 Task: Add an event with the title Team Building Workshop: Enhancing Collaboration and Trust within Teams, date '2023/10/21', time 8:30 AM to 10:30 AMand add a description: Welcome to our Team Collaboration Training Session, an interactive and engaging workshop designed to enhance teamwork, foster effective communication, and optimize collaboration within your organization. This training session aims to equip participants with the knowledge, skills, and strategies necessary to create a collaborative work environment that drives innovation, productivity, and overall team success.Select event color  Sage . Add location for the event as: 789 Pena Palace, Sintra, Portugal, logged in from the account softage.5@softage.netand send the event invitation to softage.8@softage.net and softage.9@softage.net. Set a reminder for the event Doesn't repeat
Action: Mouse moved to (69, 137)
Screenshot: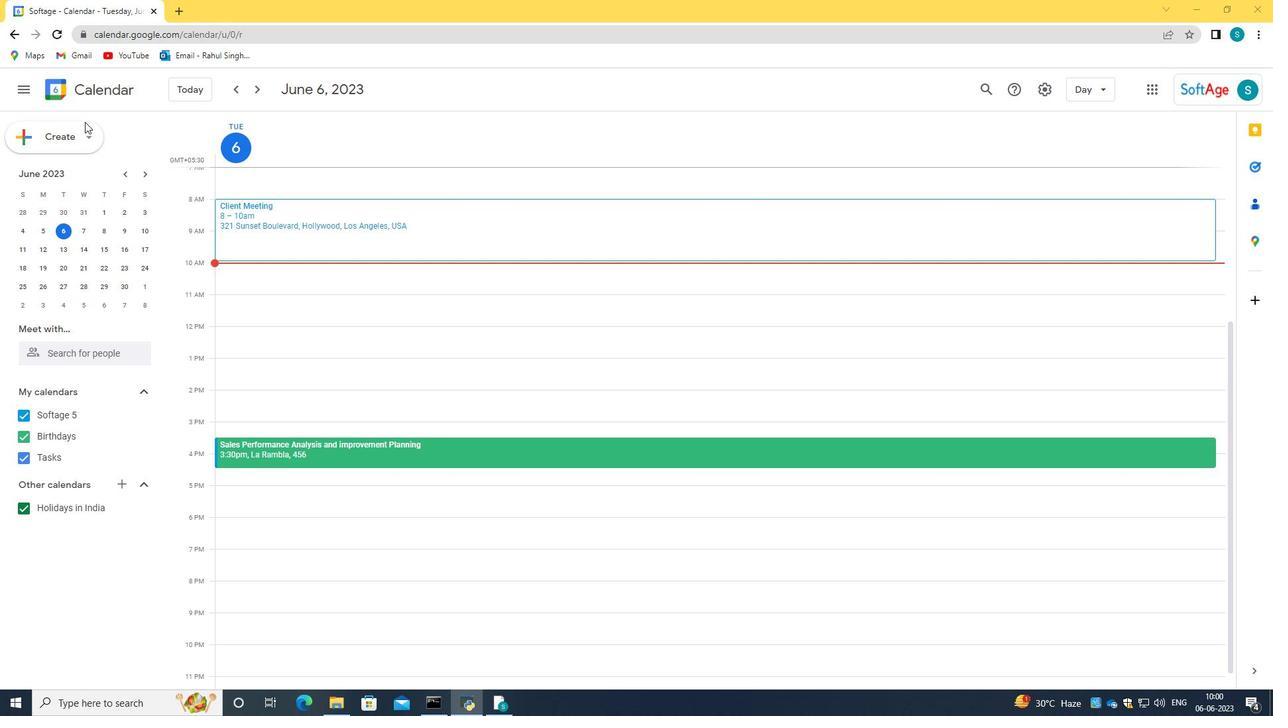 
Action: Mouse pressed left at (69, 137)
Screenshot: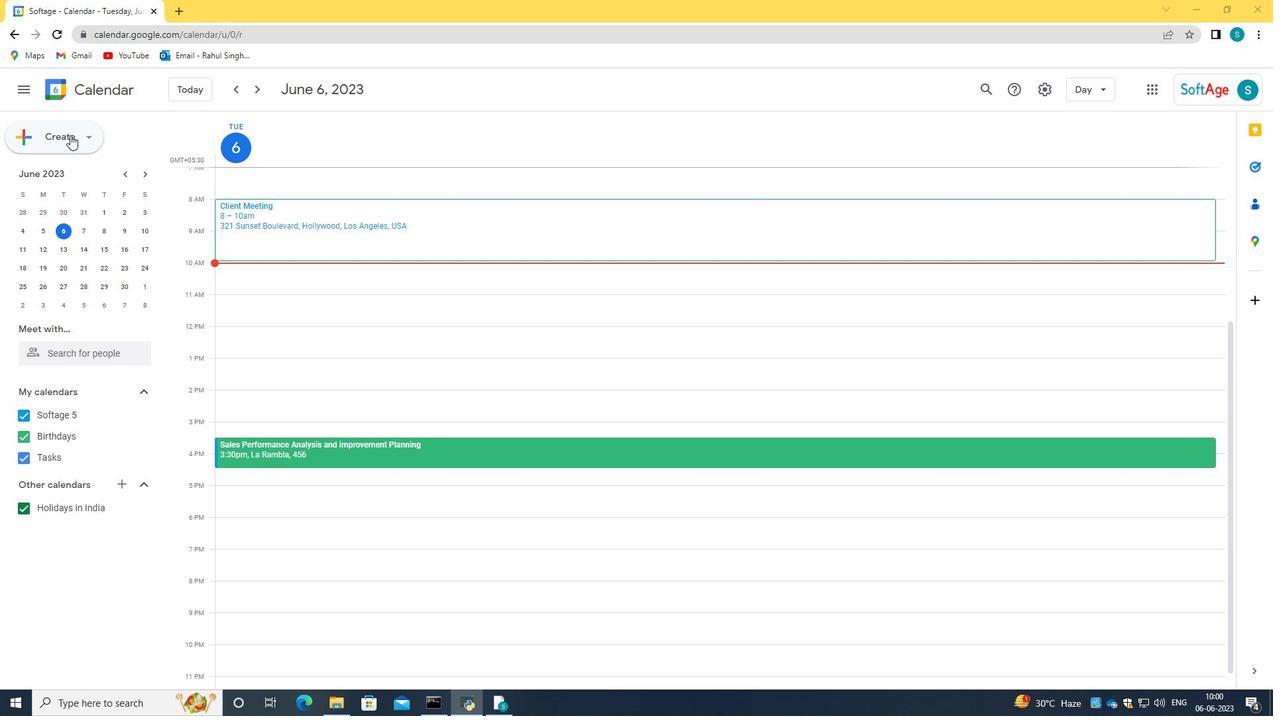 
Action: Mouse moved to (77, 167)
Screenshot: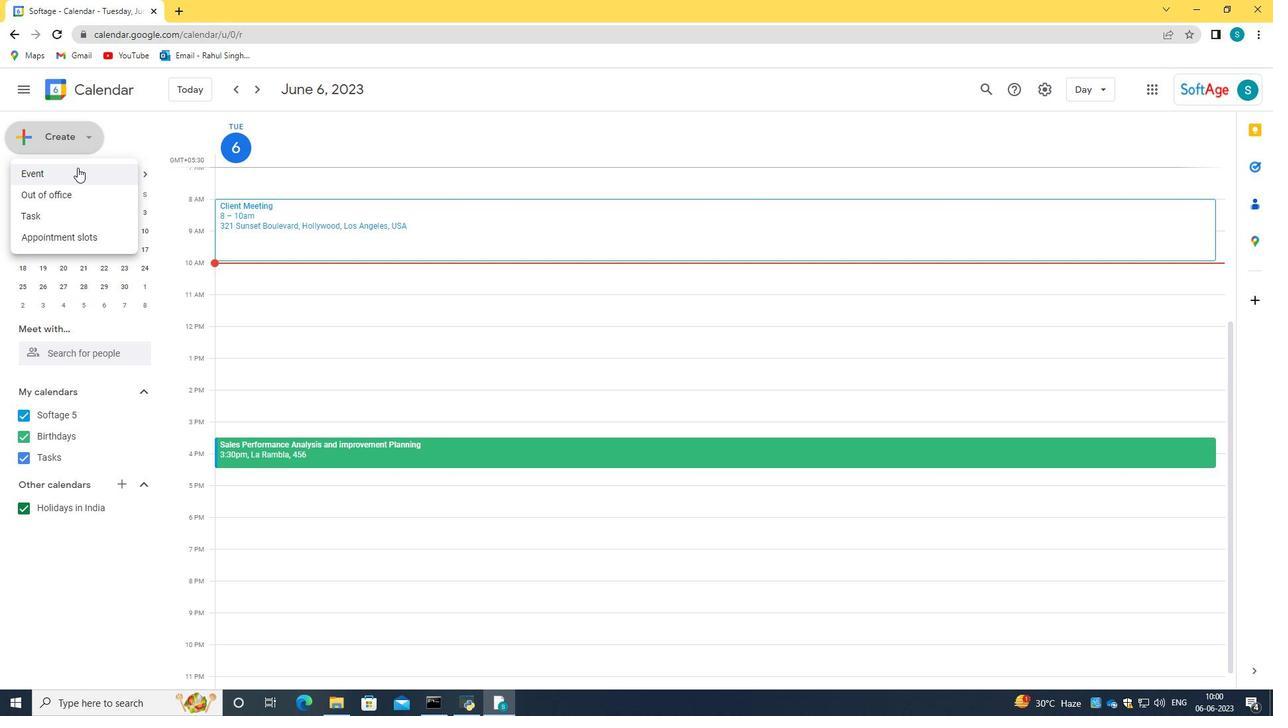 
Action: Mouse pressed left at (77, 167)
Screenshot: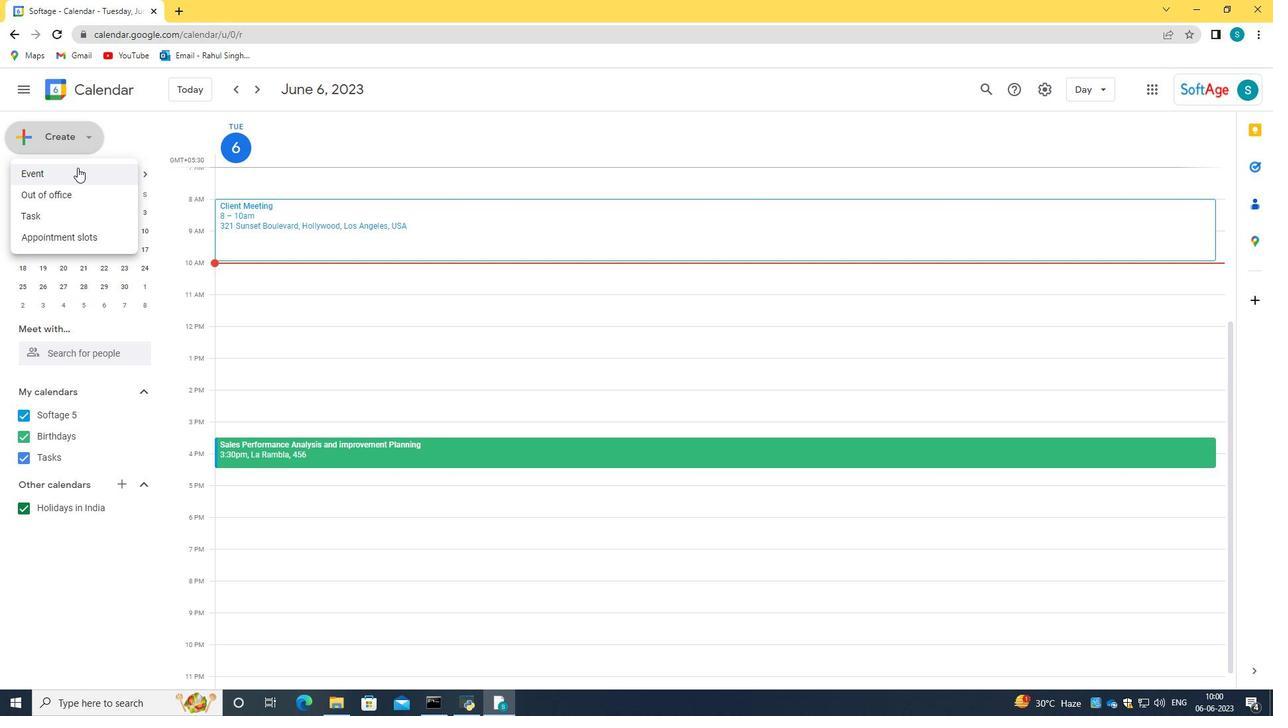 
Action: Mouse moved to (741, 534)
Screenshot: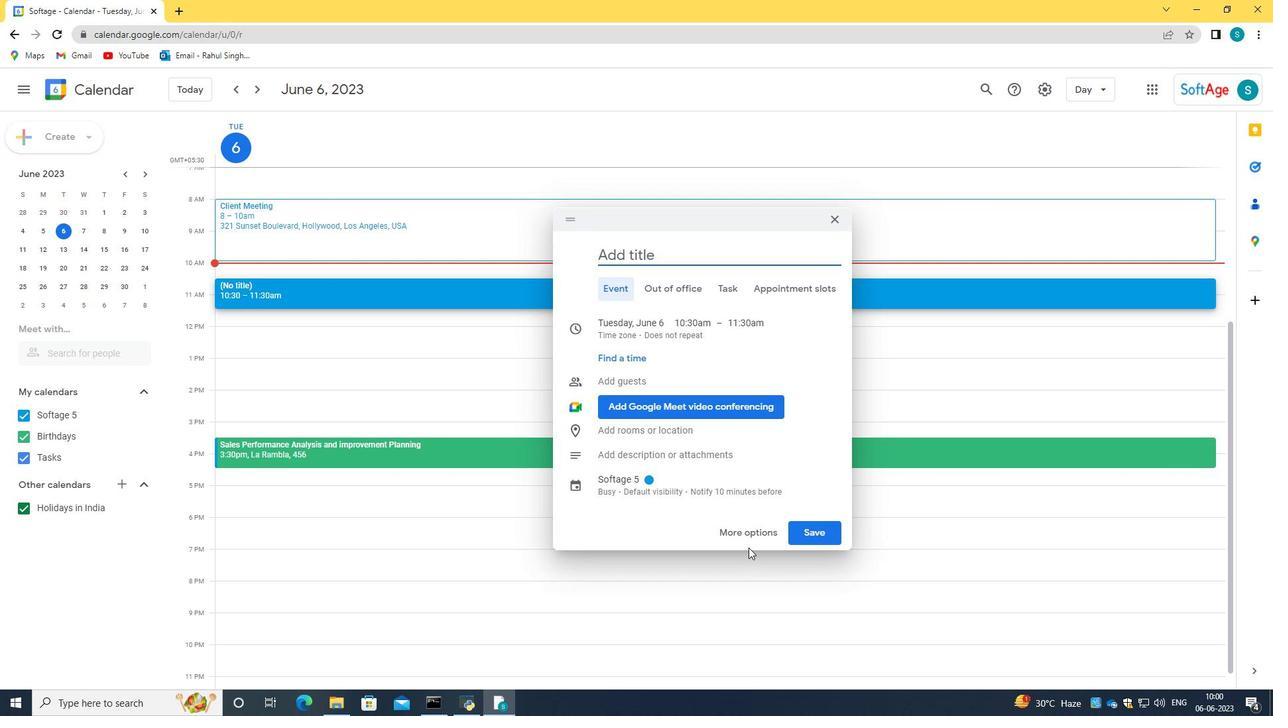 
Action: Mouse pressed left at (741, 534)
Screenshot: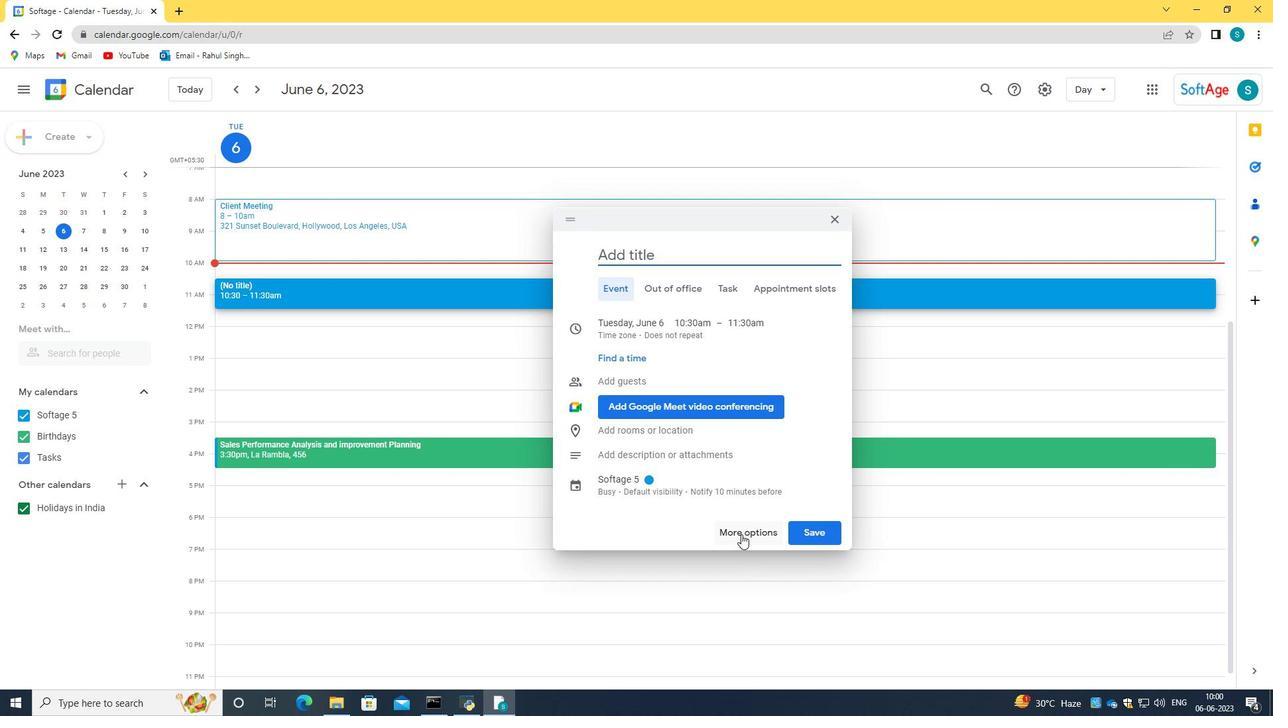 
Action: Mouse moved to (176, 98)
Screenshot: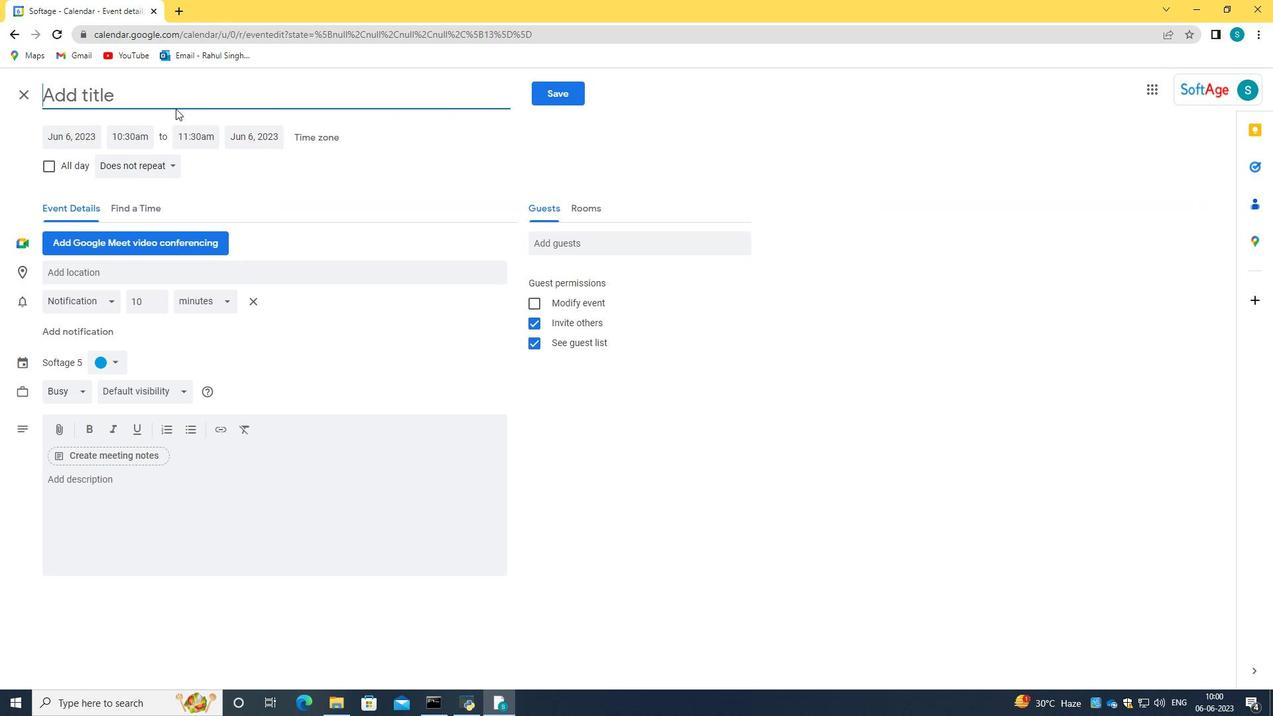 
Action: Mouse pressed left at (176, 98)
Screenshot: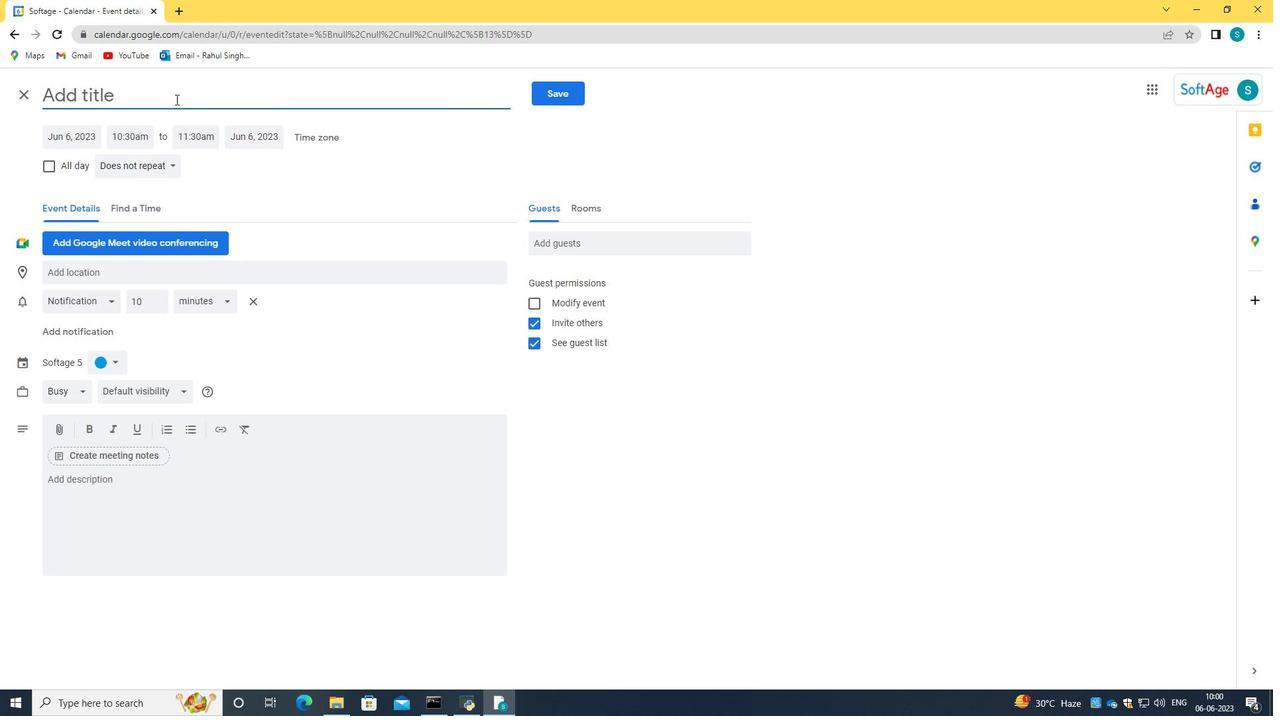 
Action: Key pressed <Key.caps_lock>T<Key.caps_lock>eam<Key.space><Key.caps_lock>B<Key.caps_lock>uilding<Key.space><Key.caps_lock>W<Key.caps_lock>orkshop<Key.shift_r>:<Key.space><Key.caps_lock>E<Key.caps_lock>nhancing<Key.space><Key.caps_lock>C<Key.caps_lock>ollaboration<Key.space>and<Key.space><Key.caps_lock>T<Key.caps_lock>rust<Key.space><Key.caps_lock><Key.caps_lock>within<Key.space><Key.caps_lock>T<Key.caps_lock>eams,<Key.space><Key.backspace><Key.backspace>
Screenshot: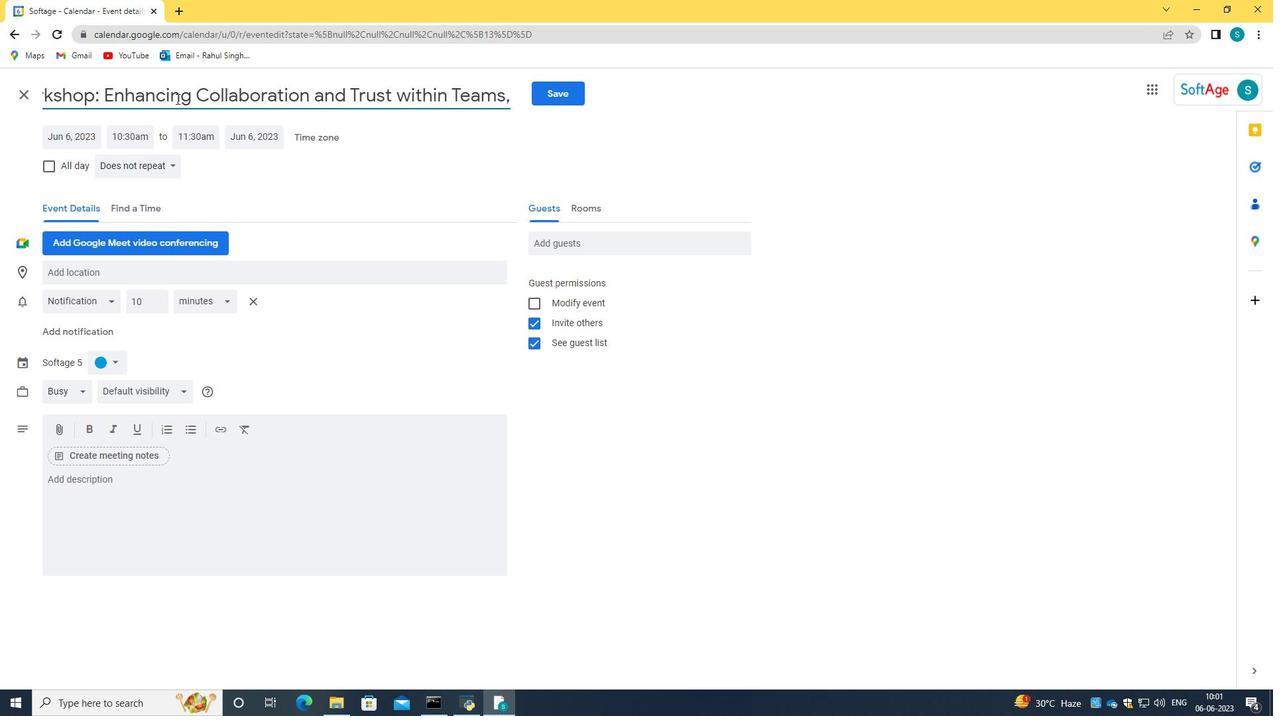 
Action: Mouse moved to (66, 135)
Screenshot: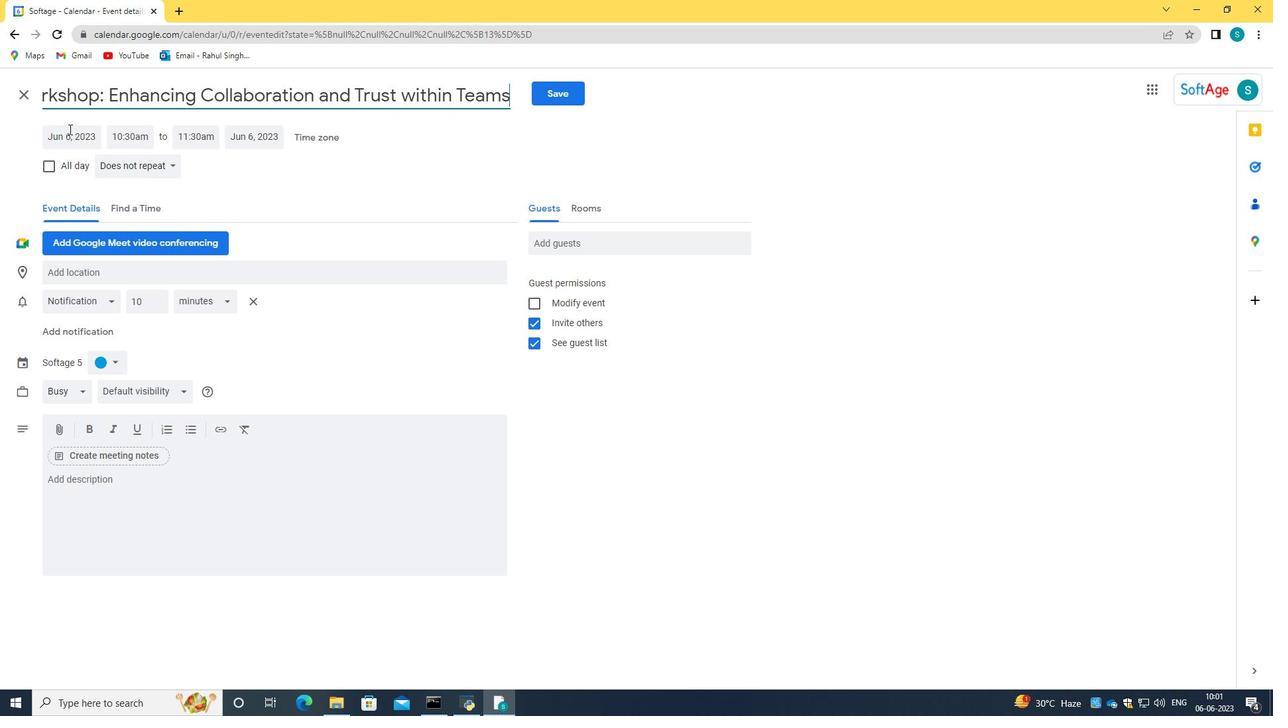 
Action: Mouse pressed left at (66, 135)
Screenshot: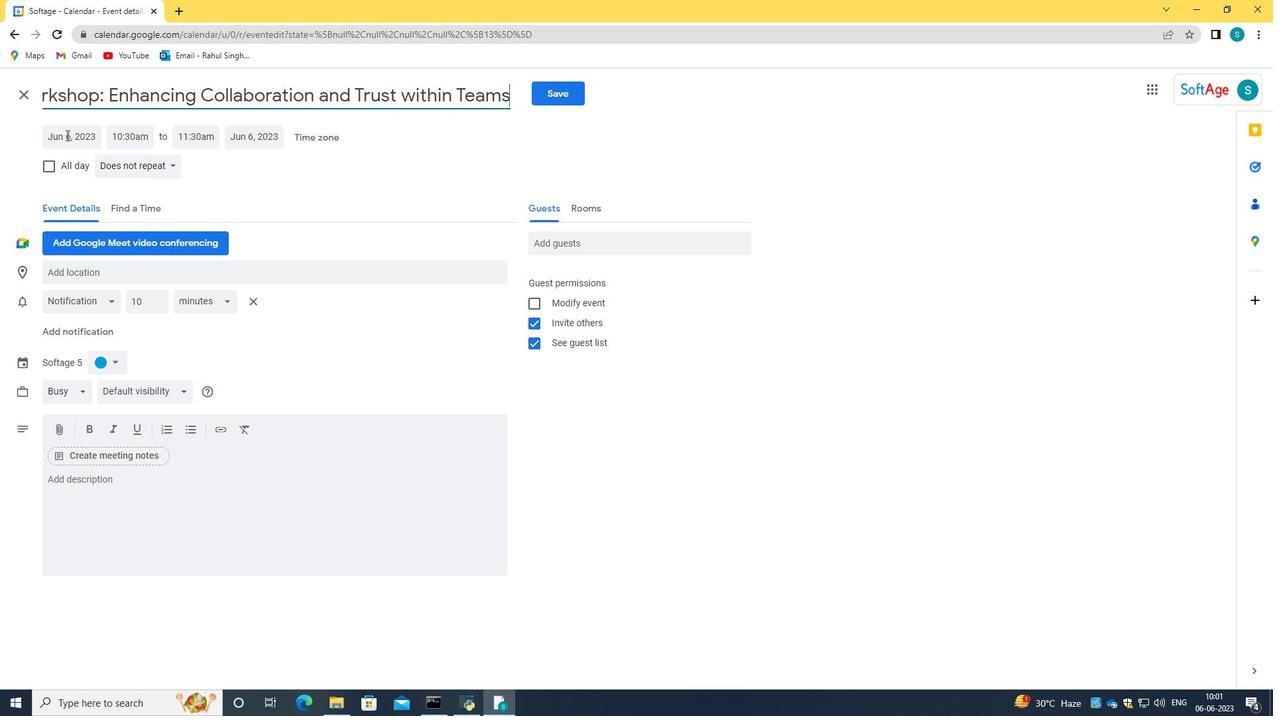 
Action: Key pressed 2023/10/21<Key.tab>08<Key.shift_r>:30<Key.space>am<Key.tab>10<Key.shift_r>:30<Key.space>am
Screenshot: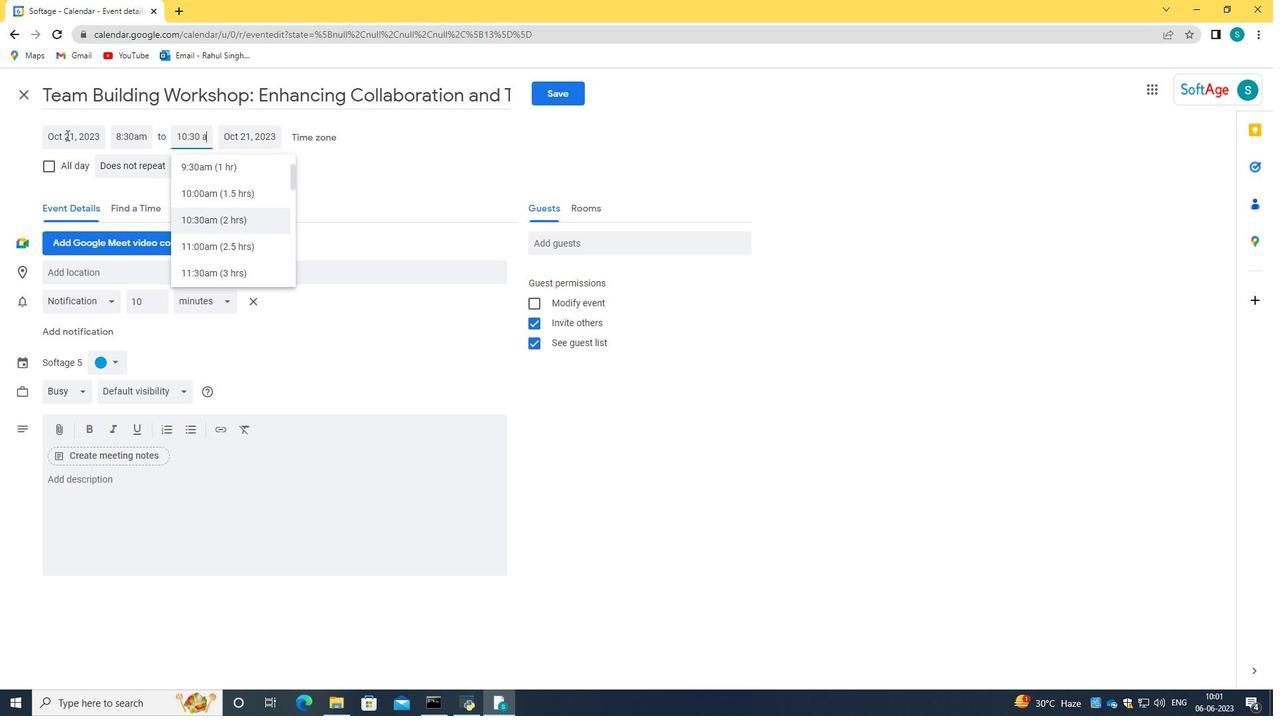 
Action: Mouse moved to (225, 225)
Screenshot: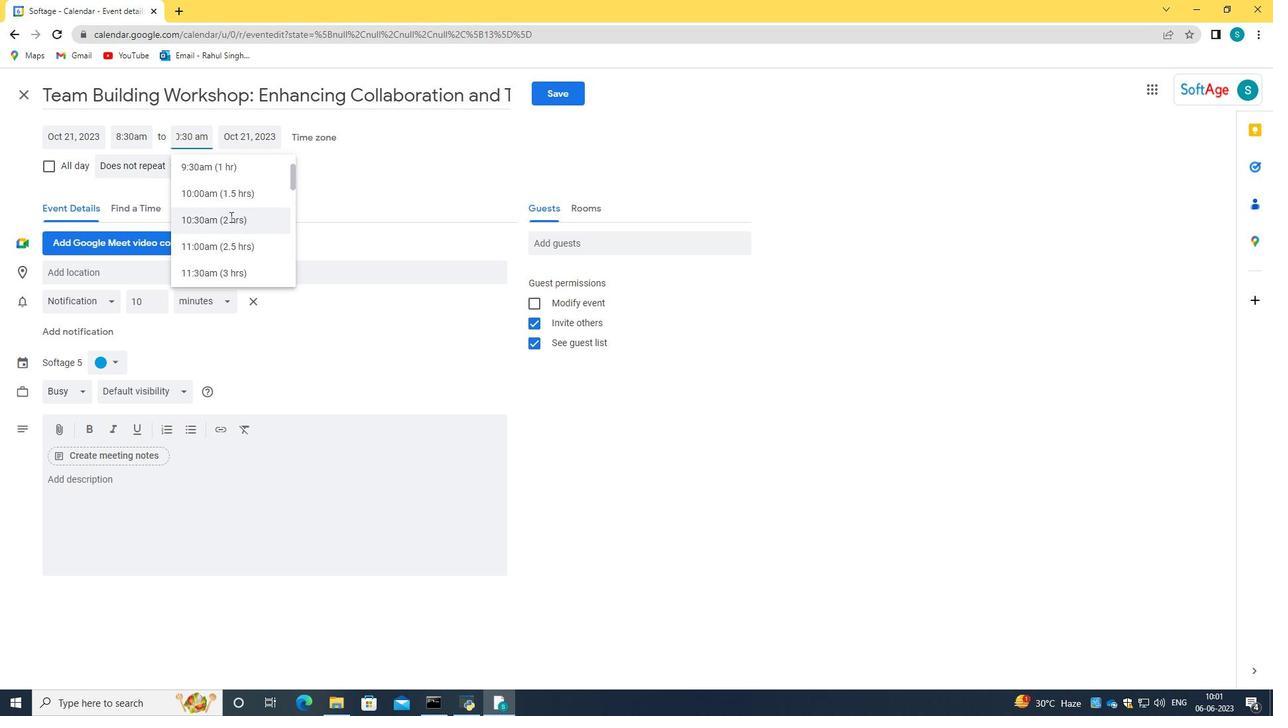 
Action: Mouse pressed left at (225, 225)
Screenshot: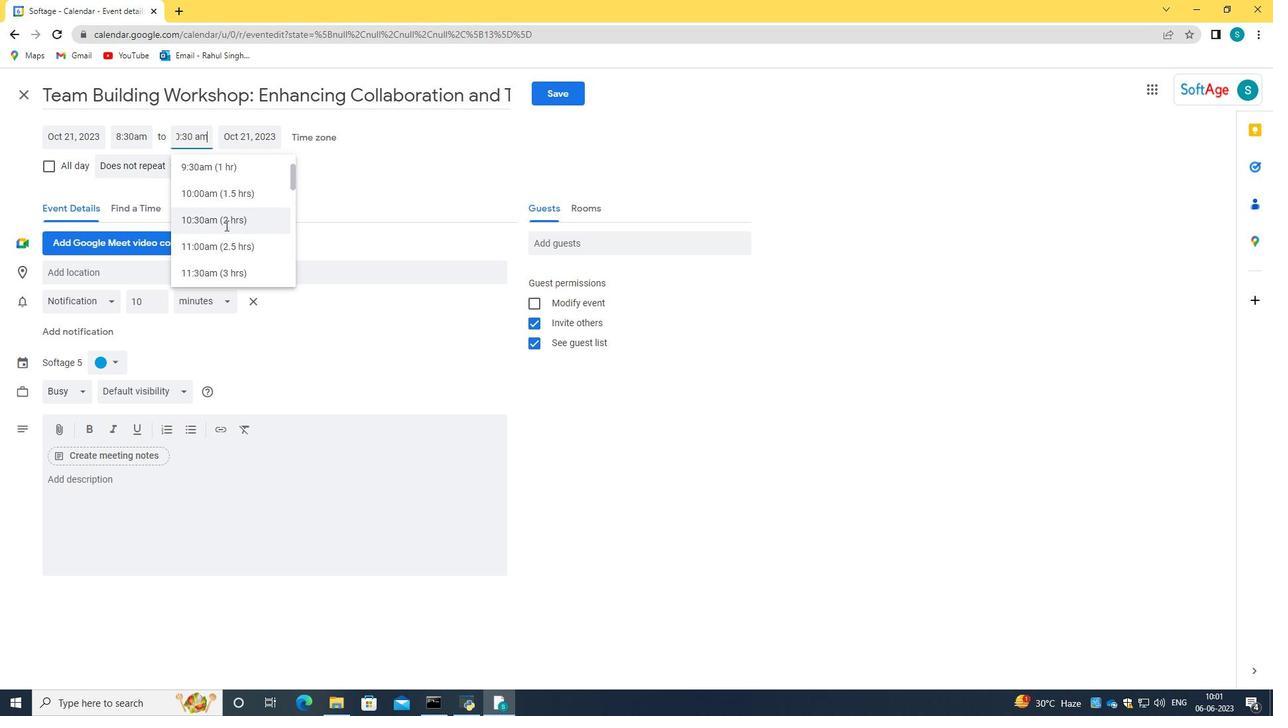 
Action: Mouse moved to (98, 506)
Screenshot: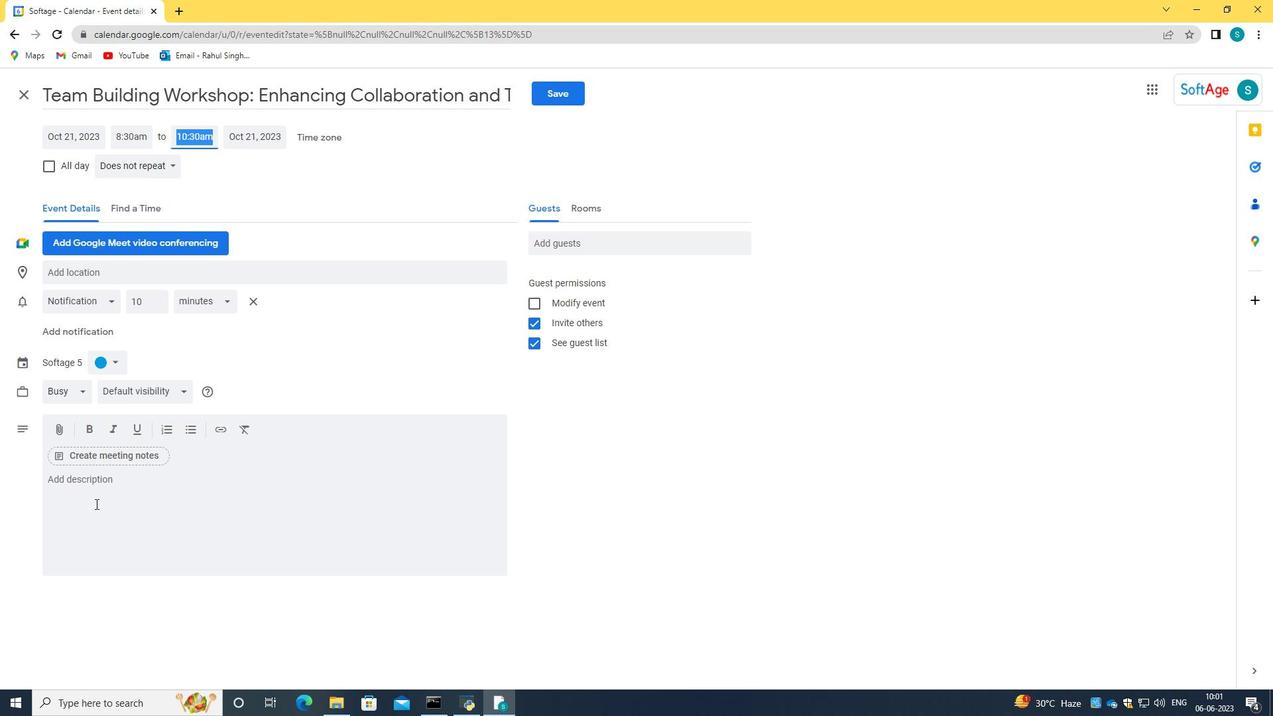 
Action: Mouse pressed left at (98, 506)
Screenshot: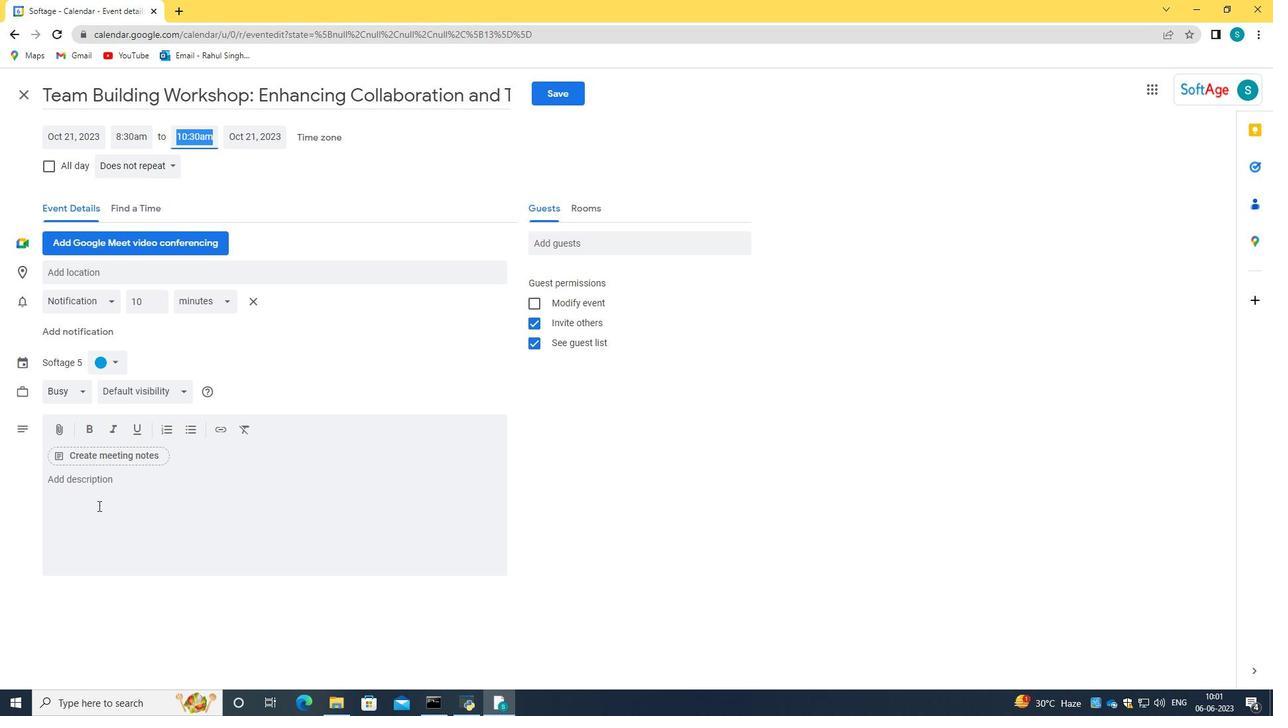 
Action: Key pressed <Key.caps_lock>W<Key.caps_lock>eloc<Key.backspace><Key.backspace>come<Key.space>to<Key.space>our<Key.space>team<Key.space>collaboration<Key.space>workshop<Key.space><Key.backspace><Key.backspace><Key.backspace><Key.backspace><Key.backspace><Key.backspace><Key.backspace><Key.backspace><Key.backspace><Key.backspace><Key.space>training<Key.space>session,<Key.space>an<Key.space>interactive<Key.space>and<Key.space>engaging<Key.space>workshop<Key.space>designed<Key.space>to<Key.space>enhance<Key.space>teamwork<Key.space><Key.backspace>,<Key.space>foster<Key.space>effective<Key.space>communication,<Key.space>and<Key.space>otimize<Key.space>c<Key.backspace><Key.backspace><Key.backspace><Key.backspace><Key.backspace><Key.backspace><Key.backspace><Key.backspace>ptimize<Key.space>collaboration<Key.space>within<Key.space>your<Key.space>oganization.<Key.space><Key.caps_lock>T<Key.caps_lock>his<Key.space>training<Key.space>session<Key.space>aims<Key.space>to<Key.space>eqi<Key.backspace>uip<Key.space>participants<Key.space>with<Key.space>the<Key.space>kowledge,<Key.space>skills,<Key.space>and<Key.space>strategies<Key.space>necessary<Key.space>to<Key.space>create<Key.space>a<Key.space>collaborative<Key.space>work<Key.space>environment<Key.space>that<Key.space>dri<Key.backspace>ives<Key.space>innovation,<Key.space>productivity,<Key.space>and<Key.space>overall<Key.space>team<Key.space>success.
Screenshot: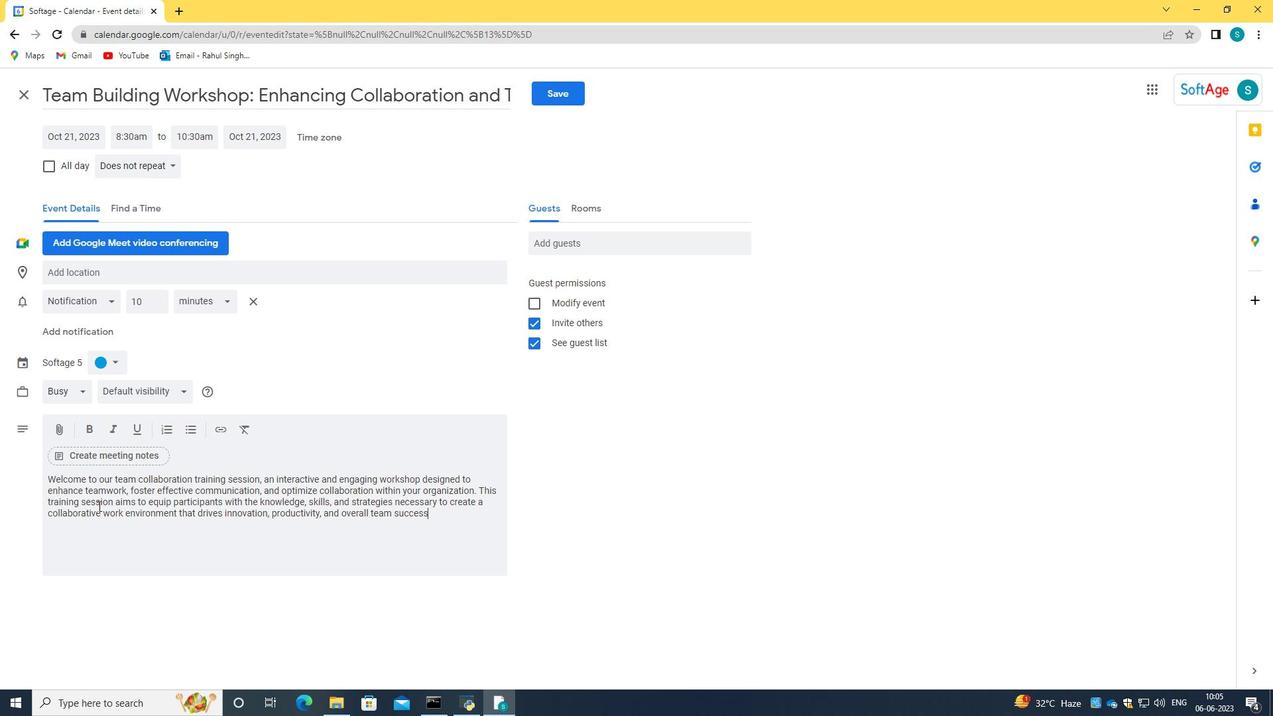 
Action: Mouse moved to (95, 360)
Screenshot: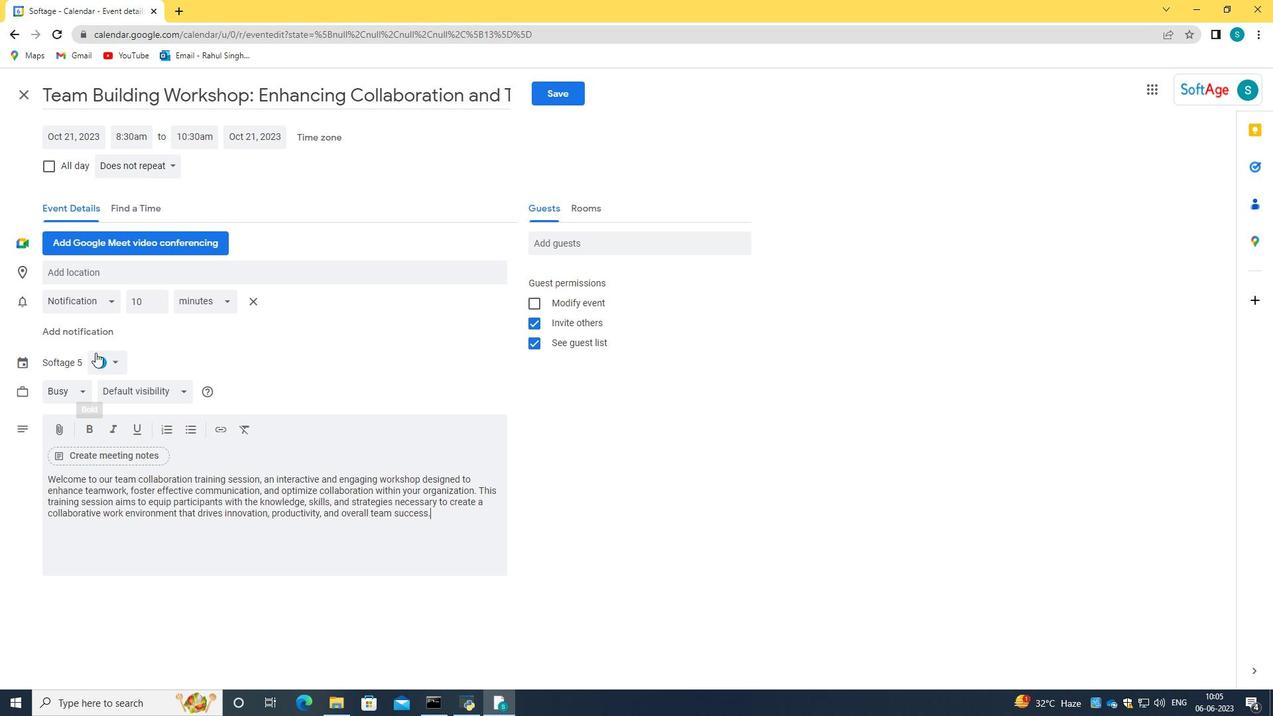 
Action: Mouse pressed left at (95, 360)
Screenshot: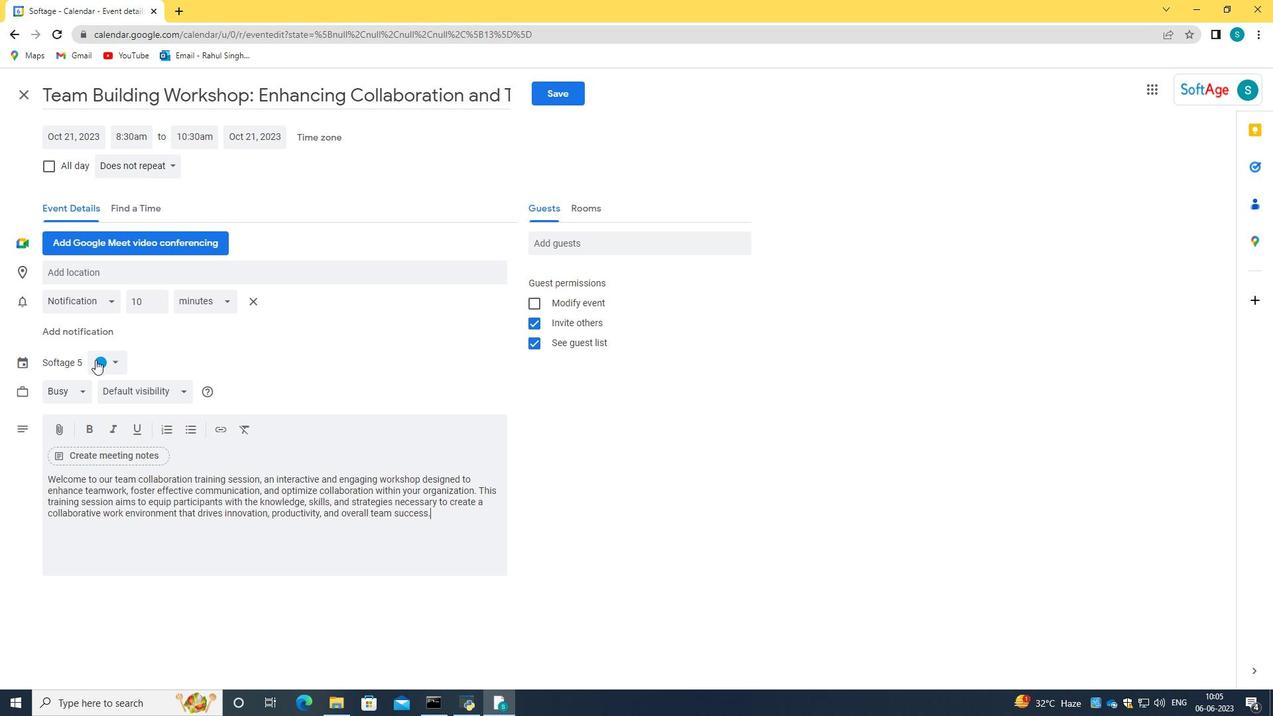 
Action: Mouse moved to (97, 395)
Screenshot: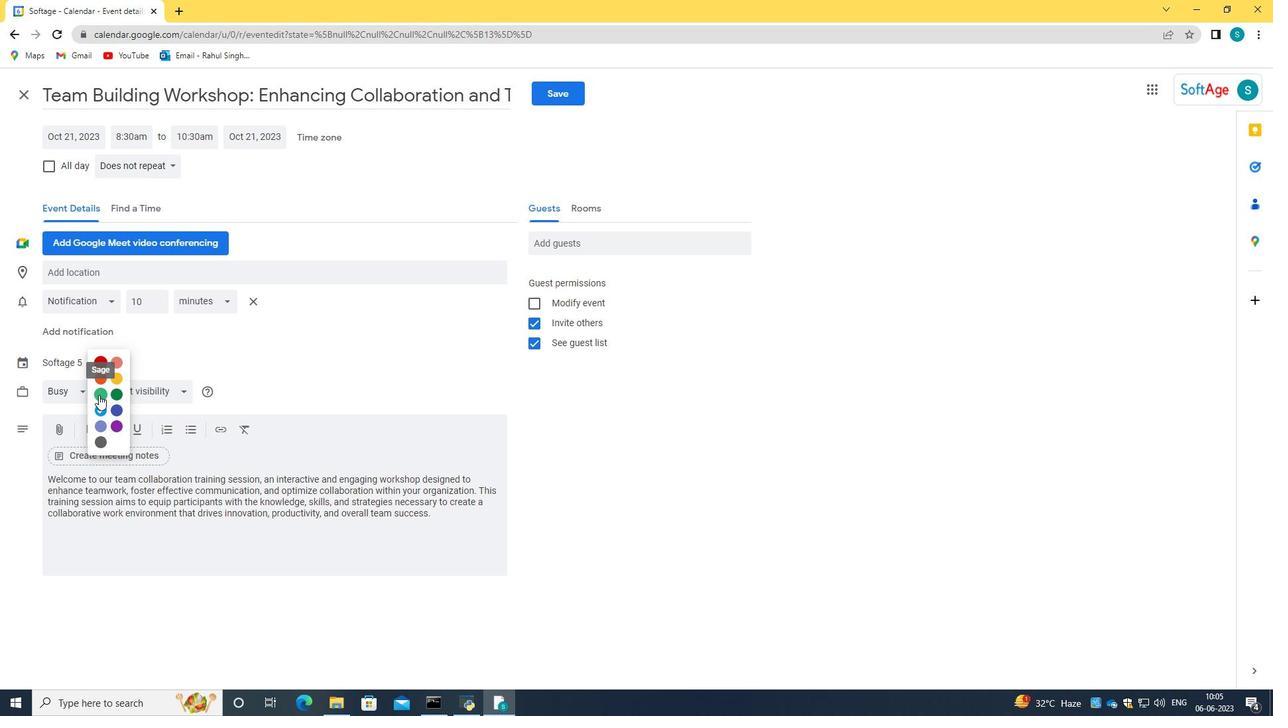 
Action: Mouse pressed left at (97, 395)
Screenshot: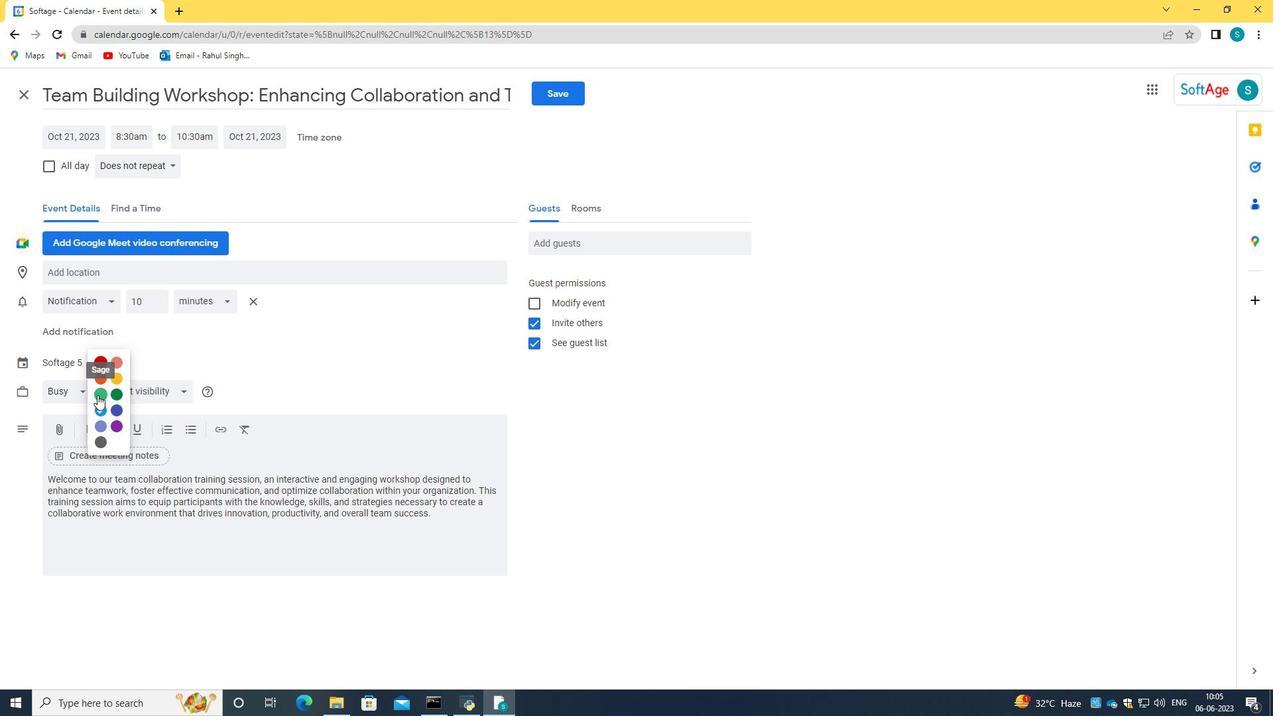 
Action: Mouse moved to (107, 278)
Screenshot: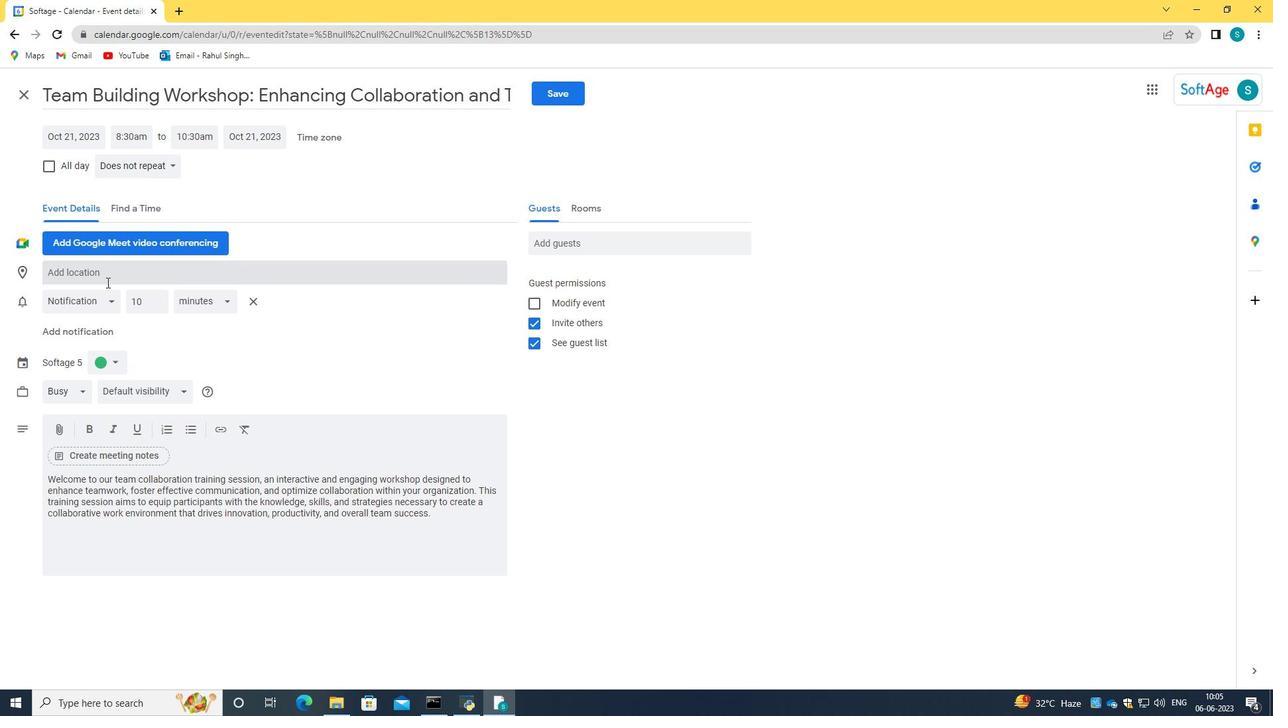 
Action: Mouse pressed left at (107, 278)
Screenshot: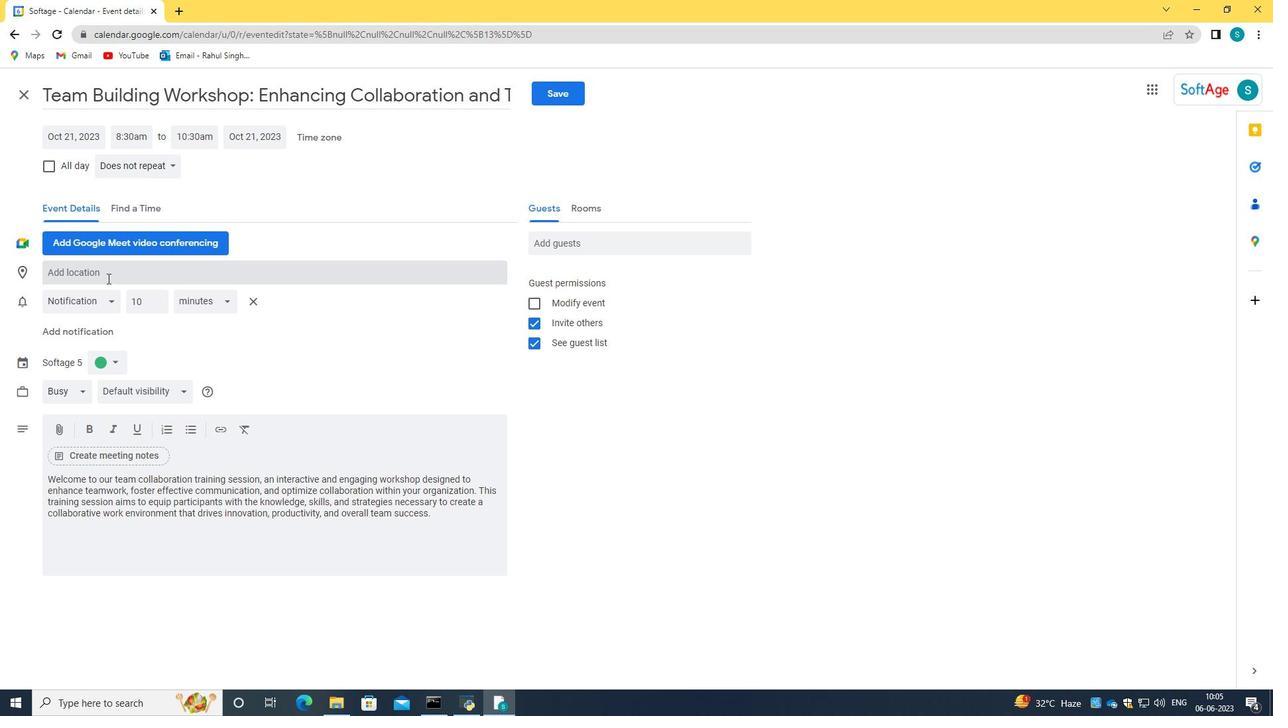 
Action: Key pressed 789<Key.space><Key.caps_lock>P<Key.caps_lock>ena<Key.space><Key.caps_lock>PA<Key.backspace><Key.caps_lock>alace,<Key.space><Key.caps_lock>S<Key.caps_lock>intra,<Key.space><Key.caps_lock>P<Key.caps_lock>ortugal
Screenshot: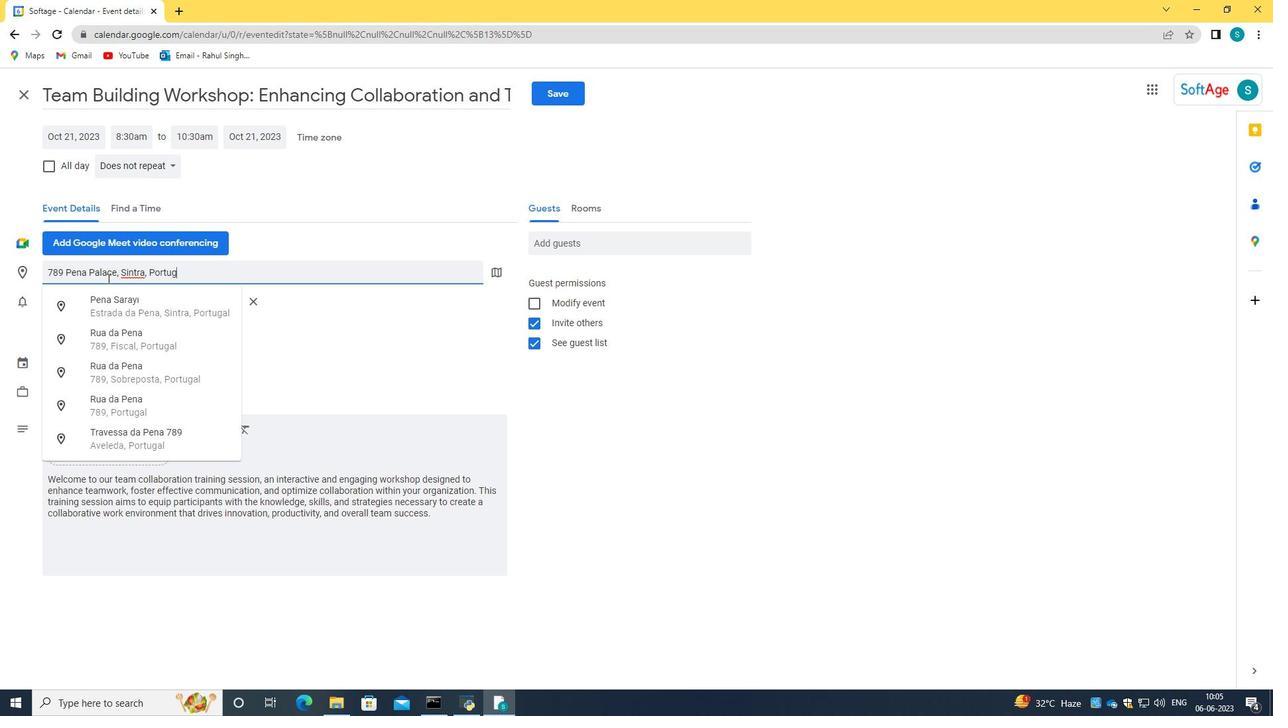 
Action: Mouse scrolled (107, 279) with delta (0, 0)
Screenshot: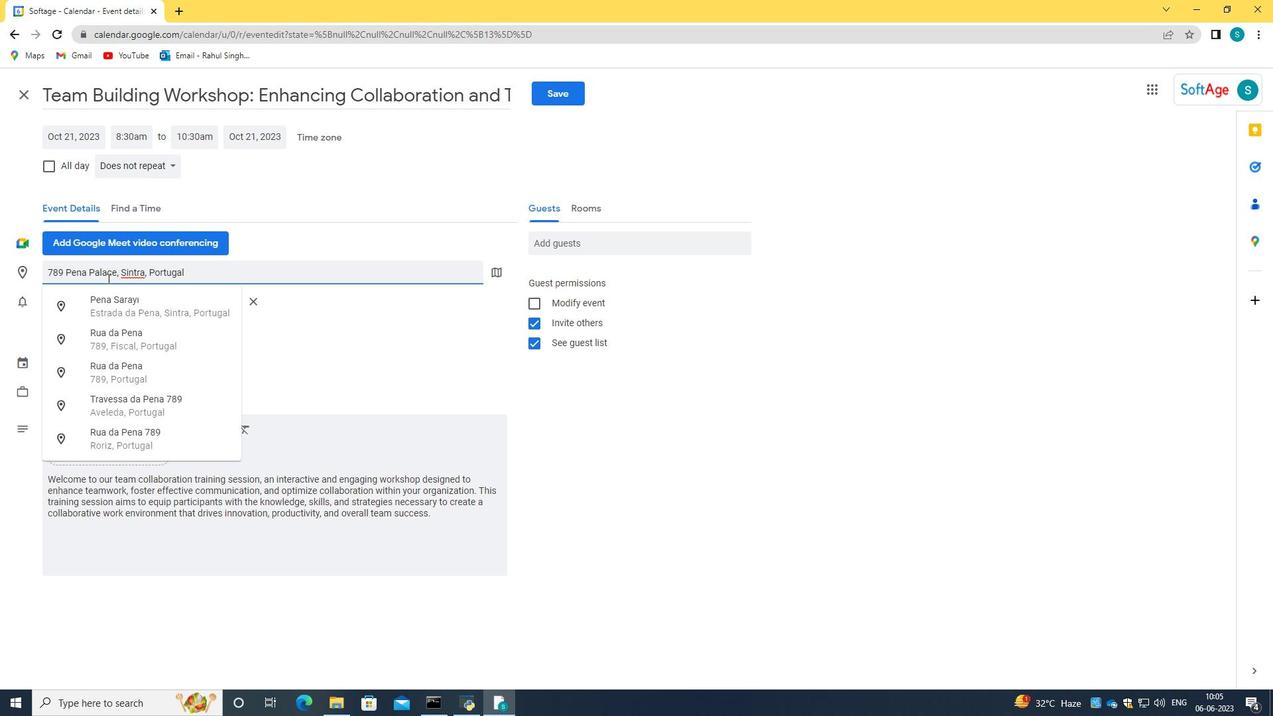 
Action: Key pressed <Key.enter>
Screenshot: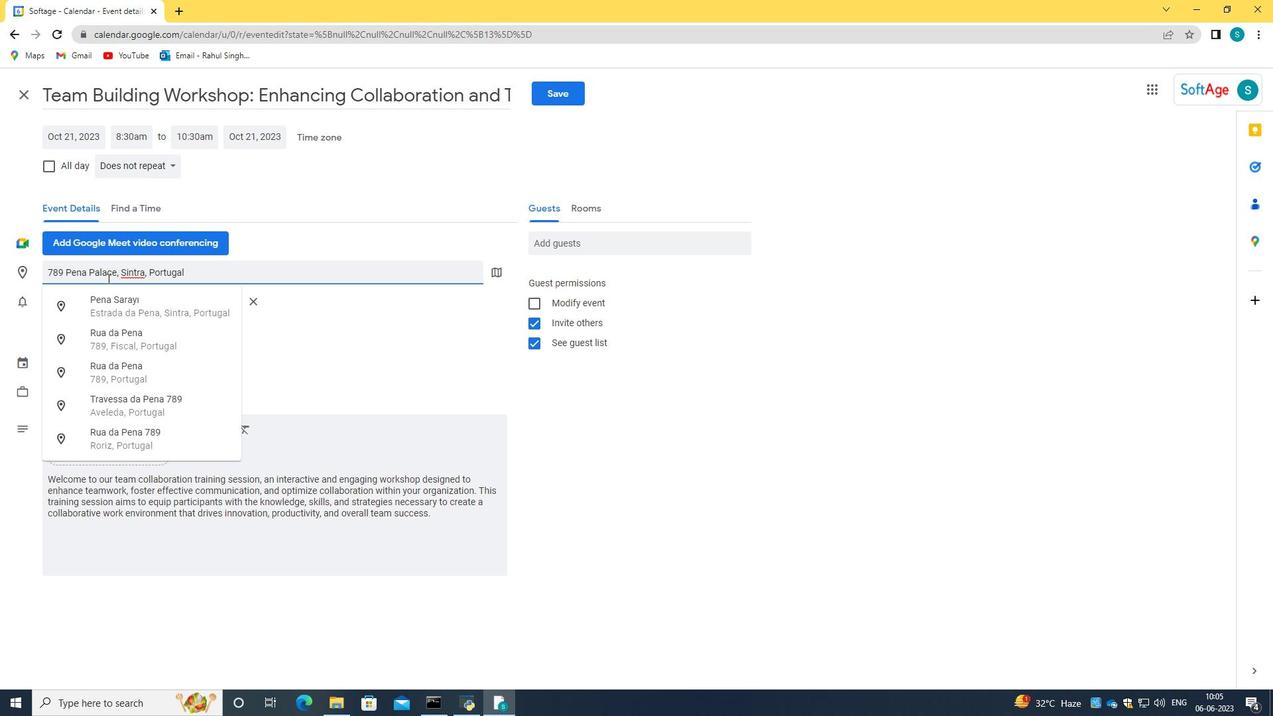 
Action: Mouse moved to (581, 248)
Screenshot: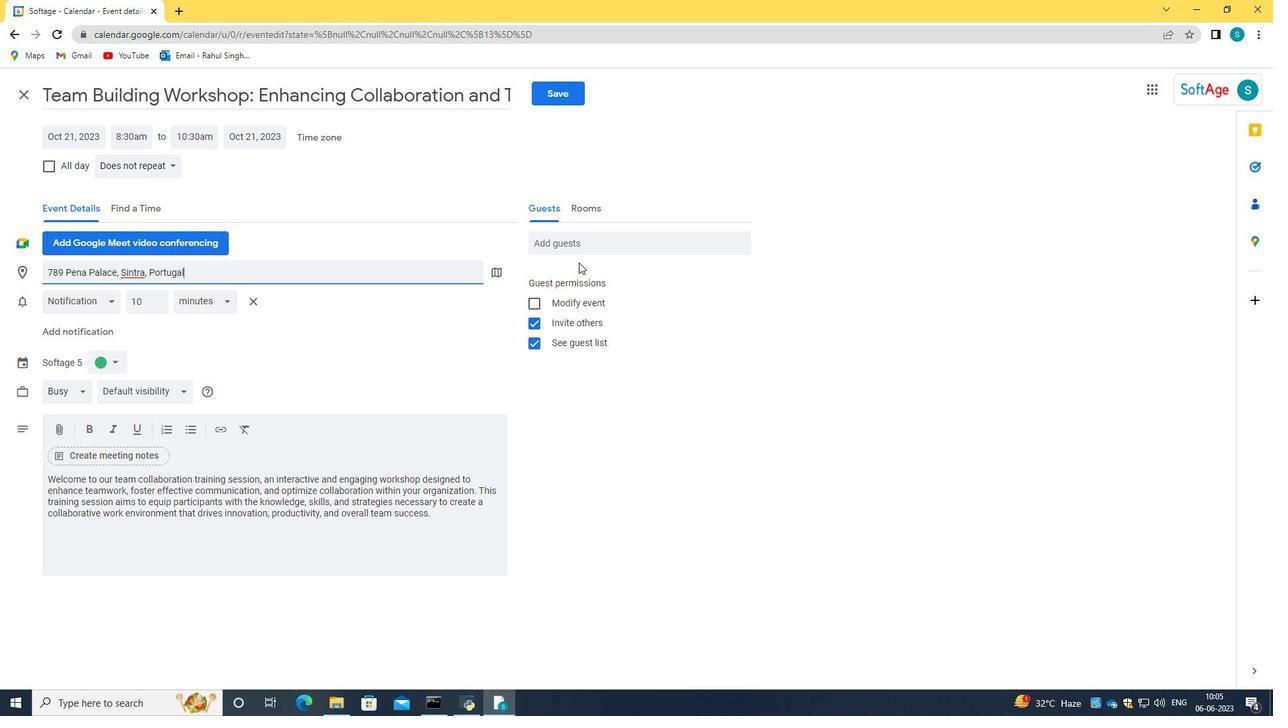 
Action: Mouse pressed left at (581, 248)
Screenshot: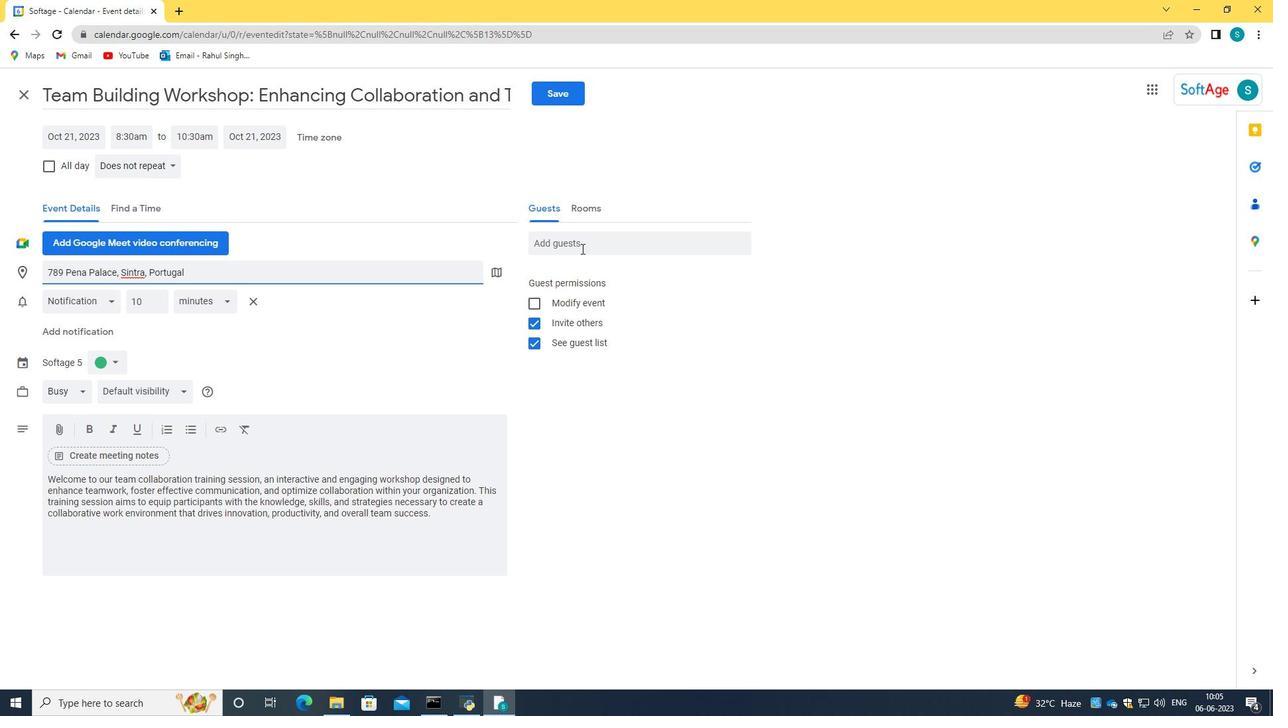 
Action: Key pressed softage.8<Key.shift>@softage.net<Key.tab>softage.9<Key.shift>@softage/<Key.backspace>.net
Screenshot: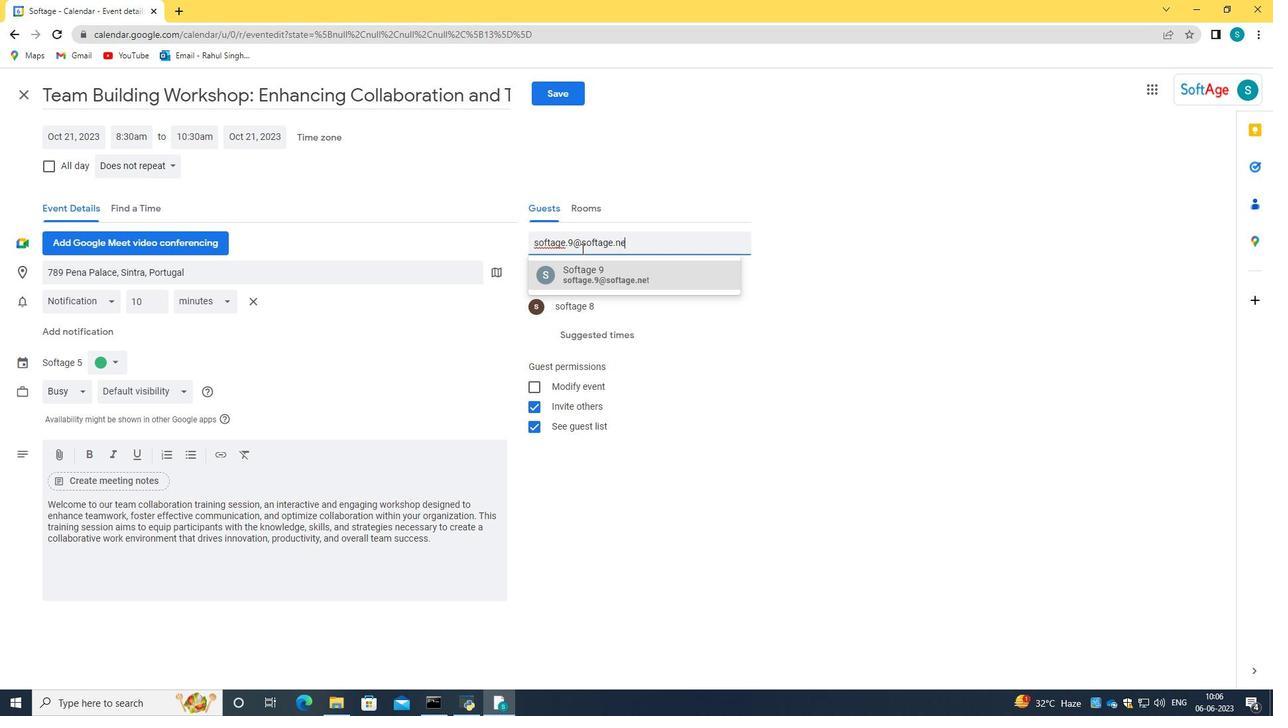 
Action: Mouse moved to (610, 273)
Screenshot: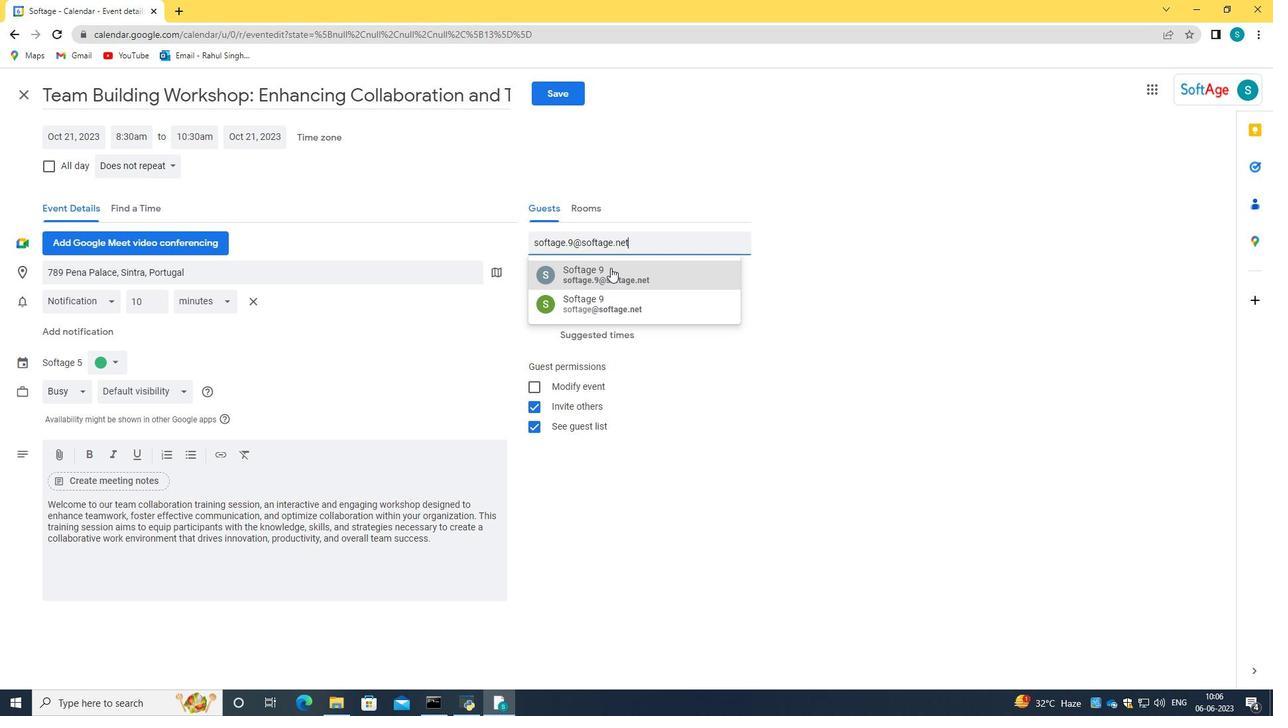 
Action: Mouse pressed left at (610, 273)
Screenshot: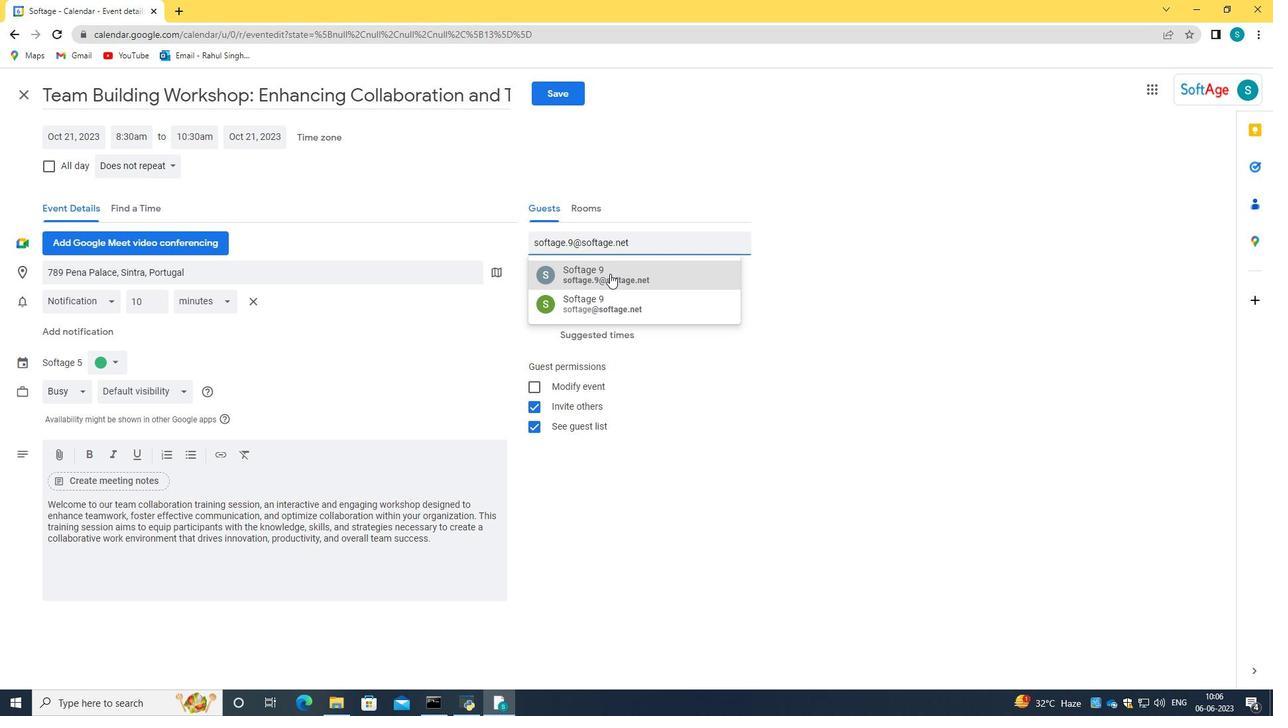 
Action: Mouse moved to (125, 160)
Screenshot: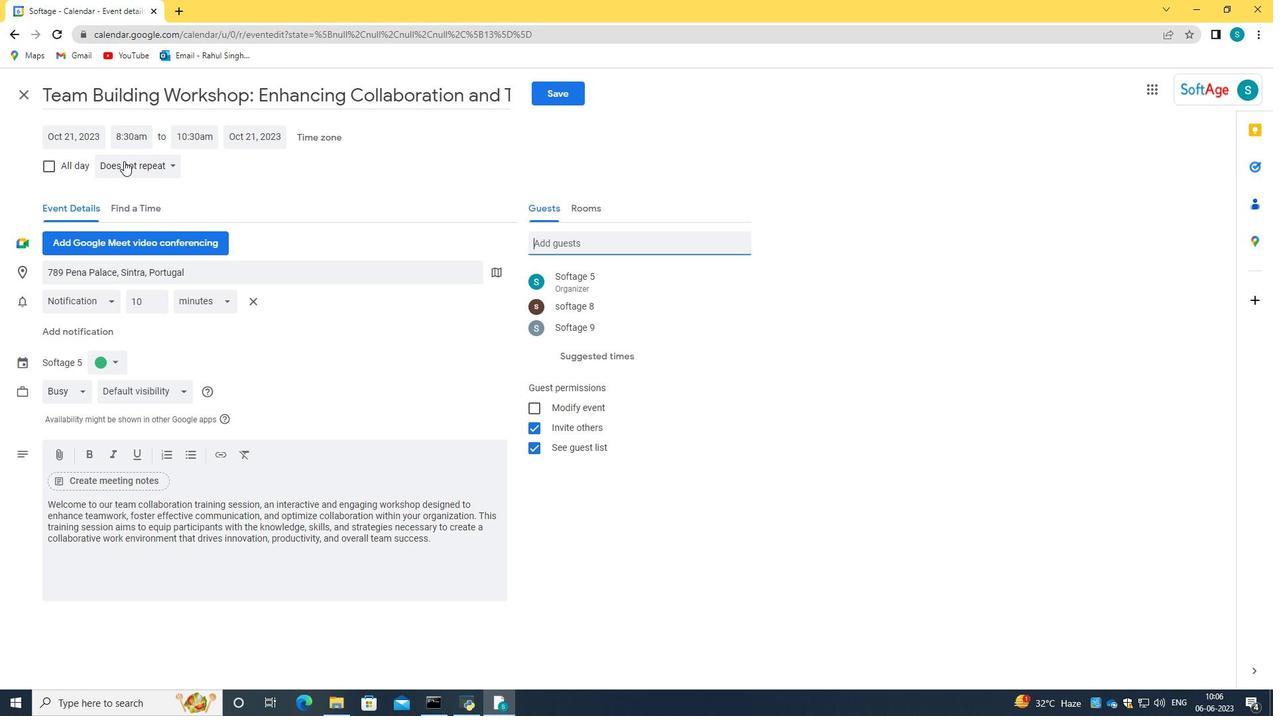 
Action: Mouse pressed left at (125, 160)
Screenshot: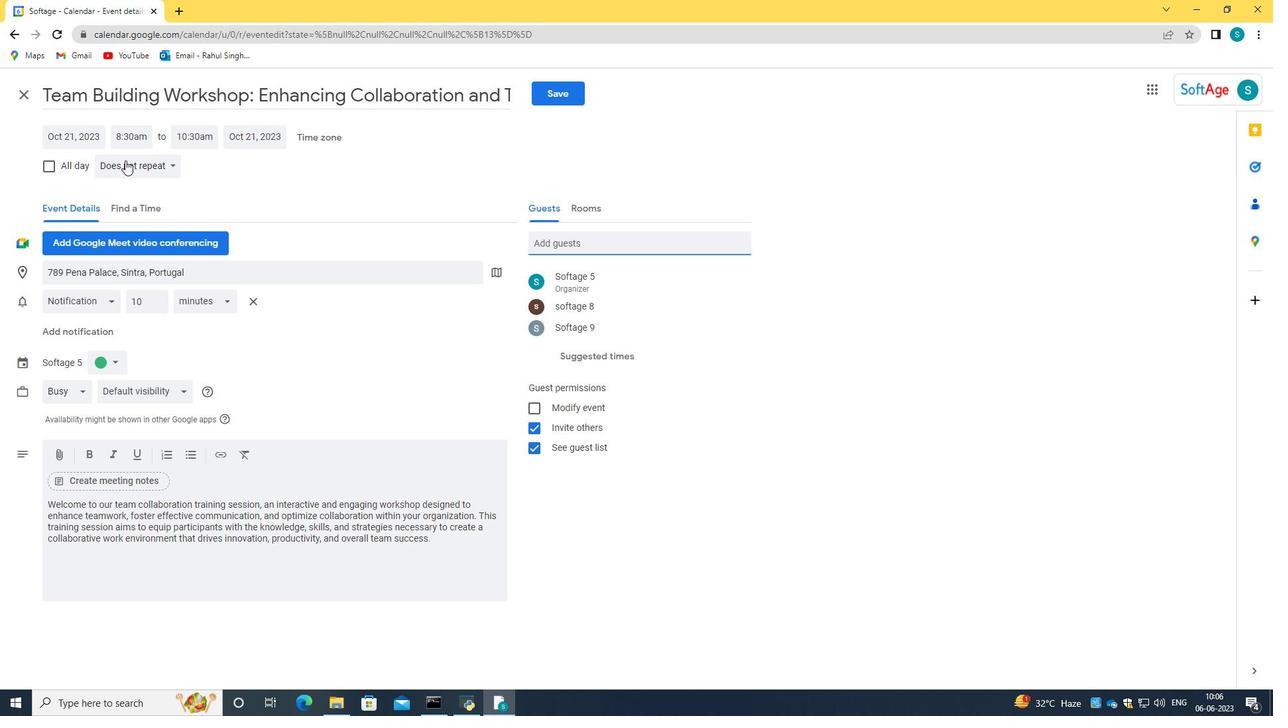 
Action: Mouse moved to (186, 176)
Screenshot: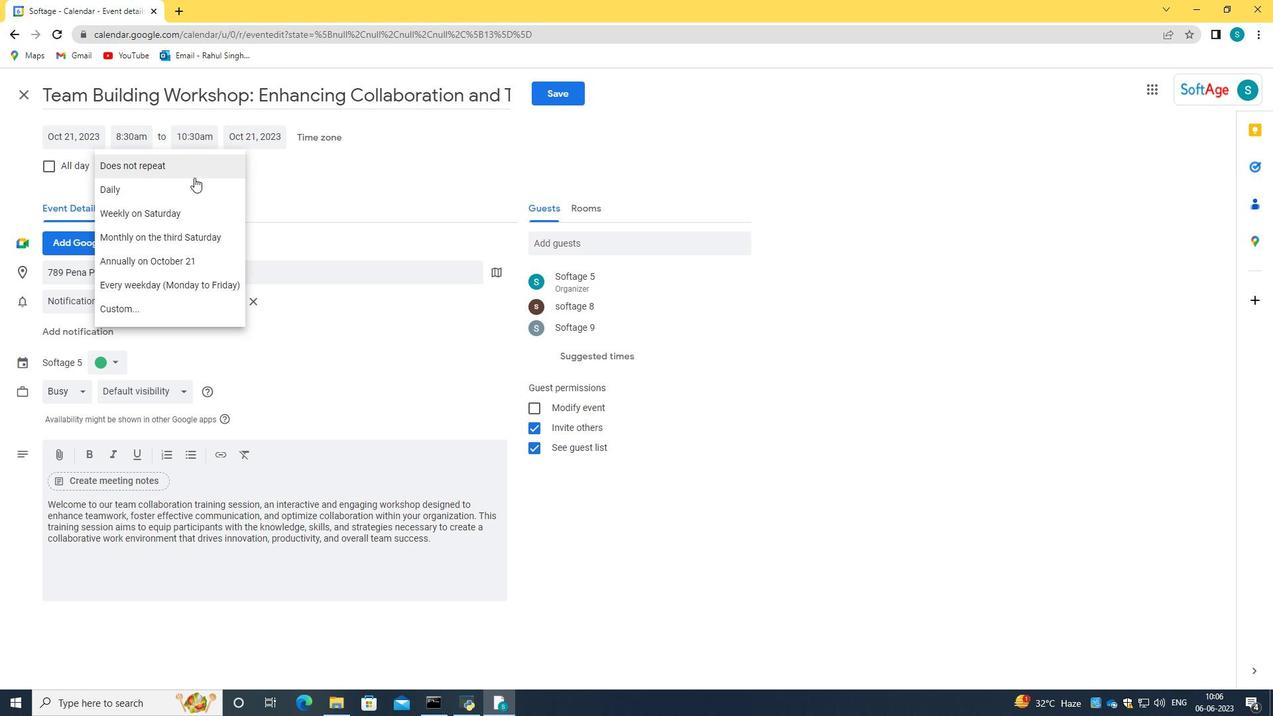 
Action: Mouse pressed left at (186, 176)
Screenshot: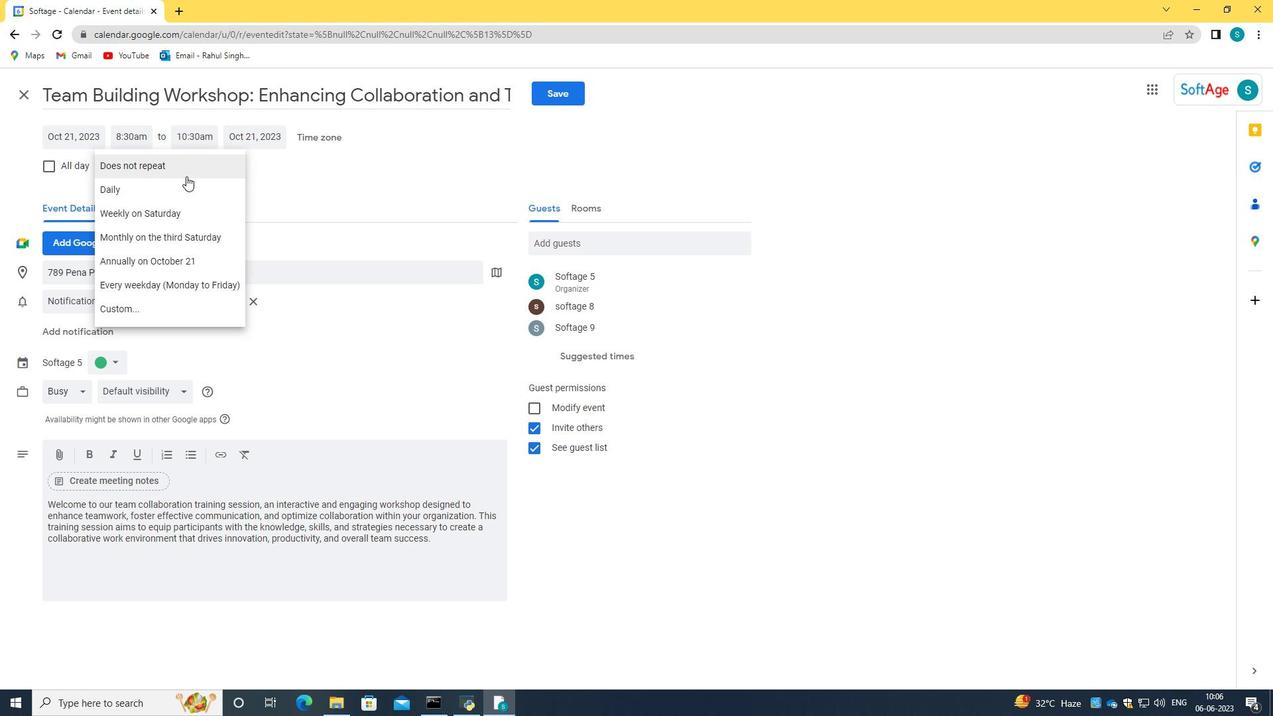 
Action: Mouse moved to (565, 98)
Screenshot: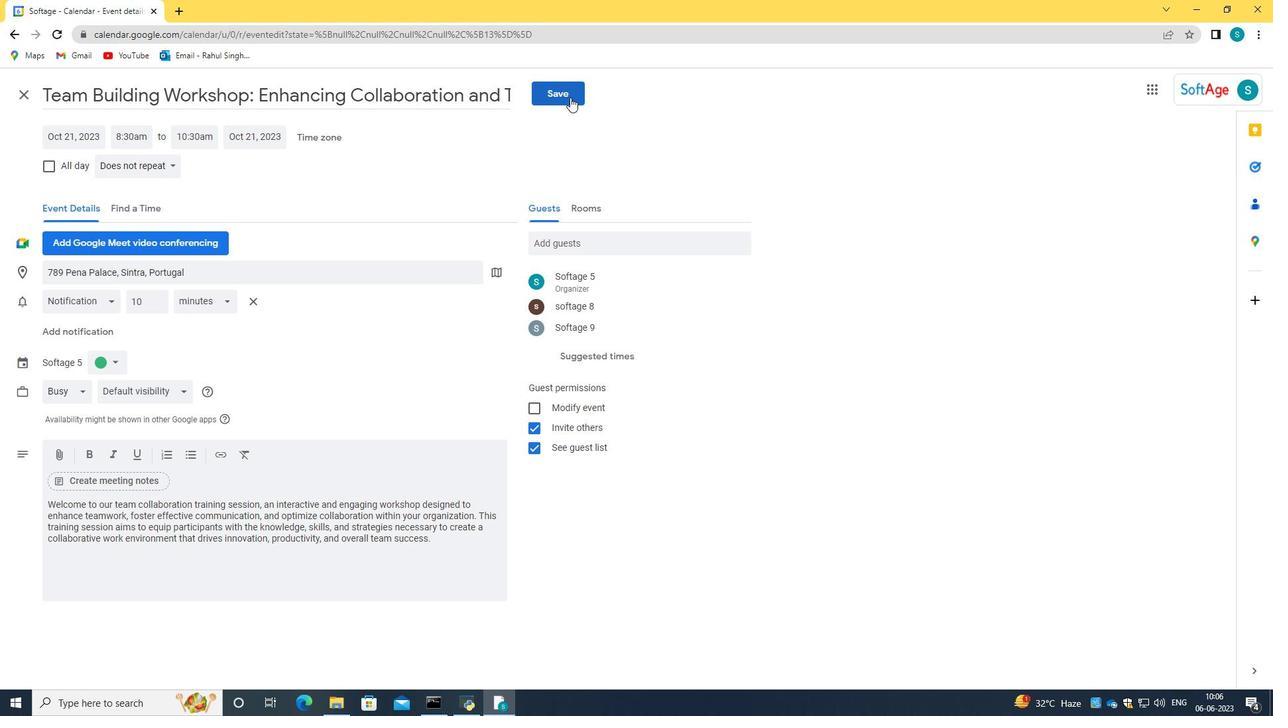 
Action: Mouse pressed left at (565, 98)
Screenshot: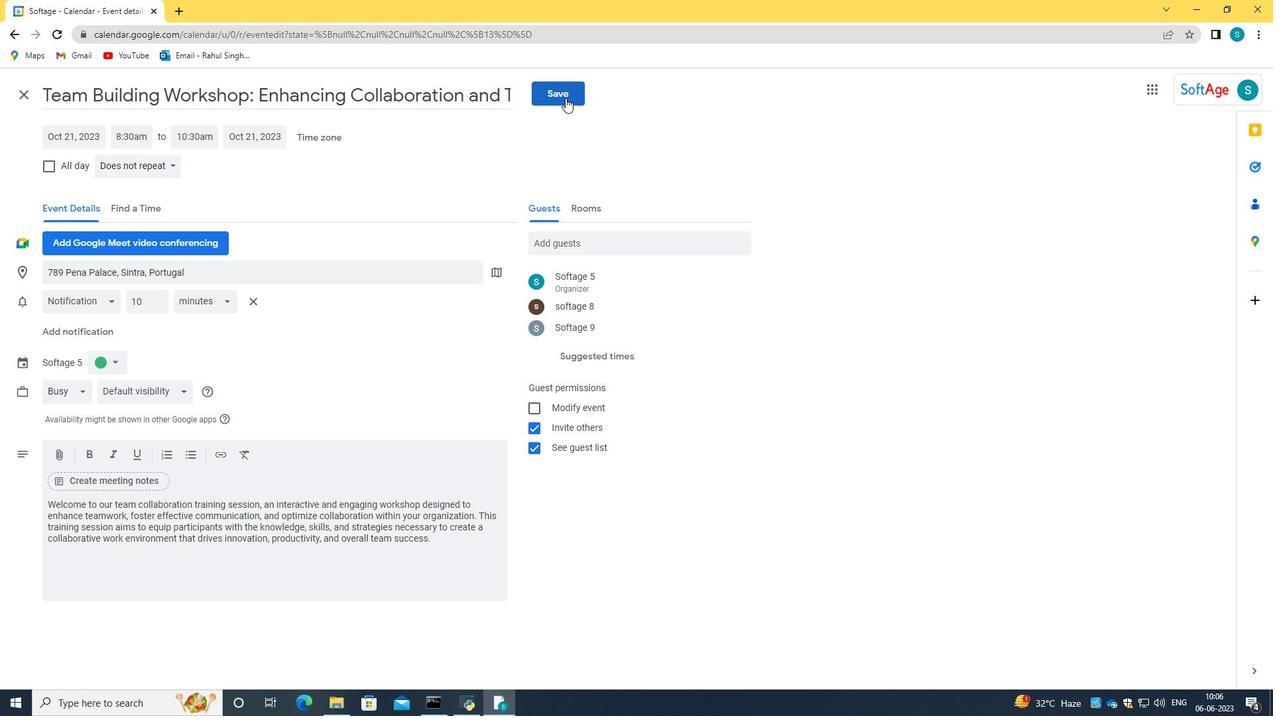 
Action: Mouse moved to (760, 418)
Screenshot: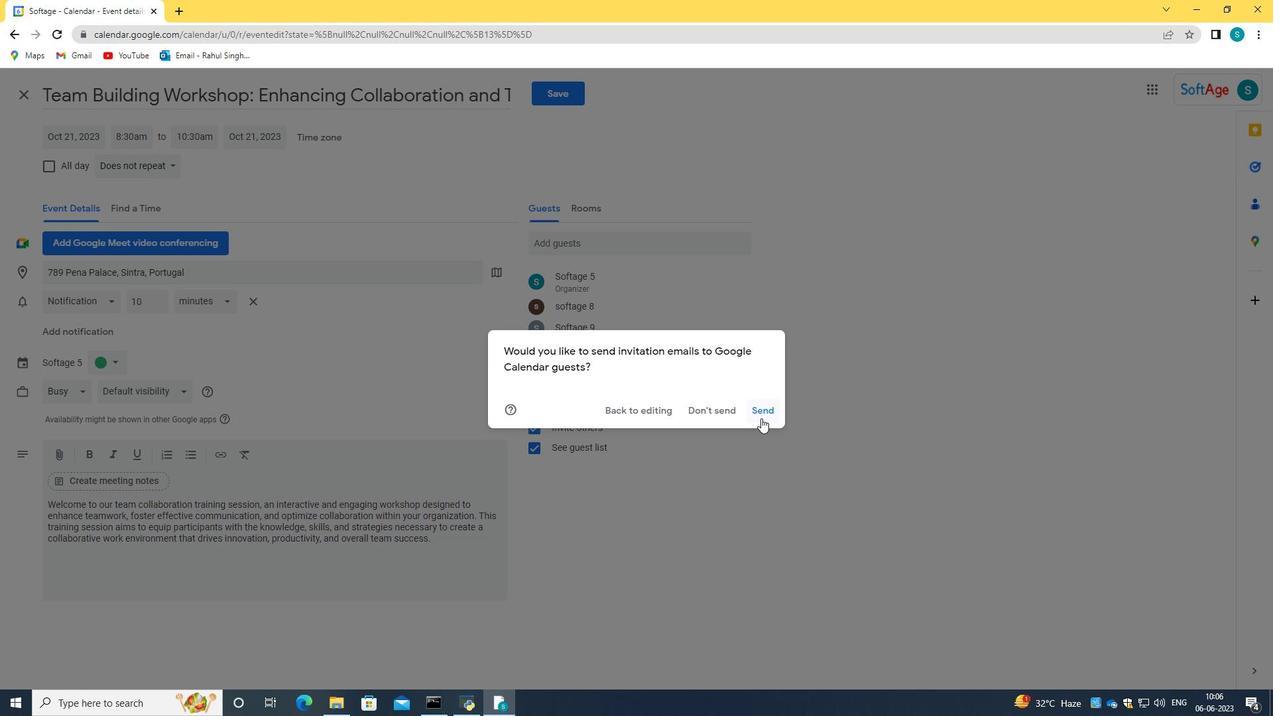 
Action: Mouse pressed left at (760, 418)
Screenshot: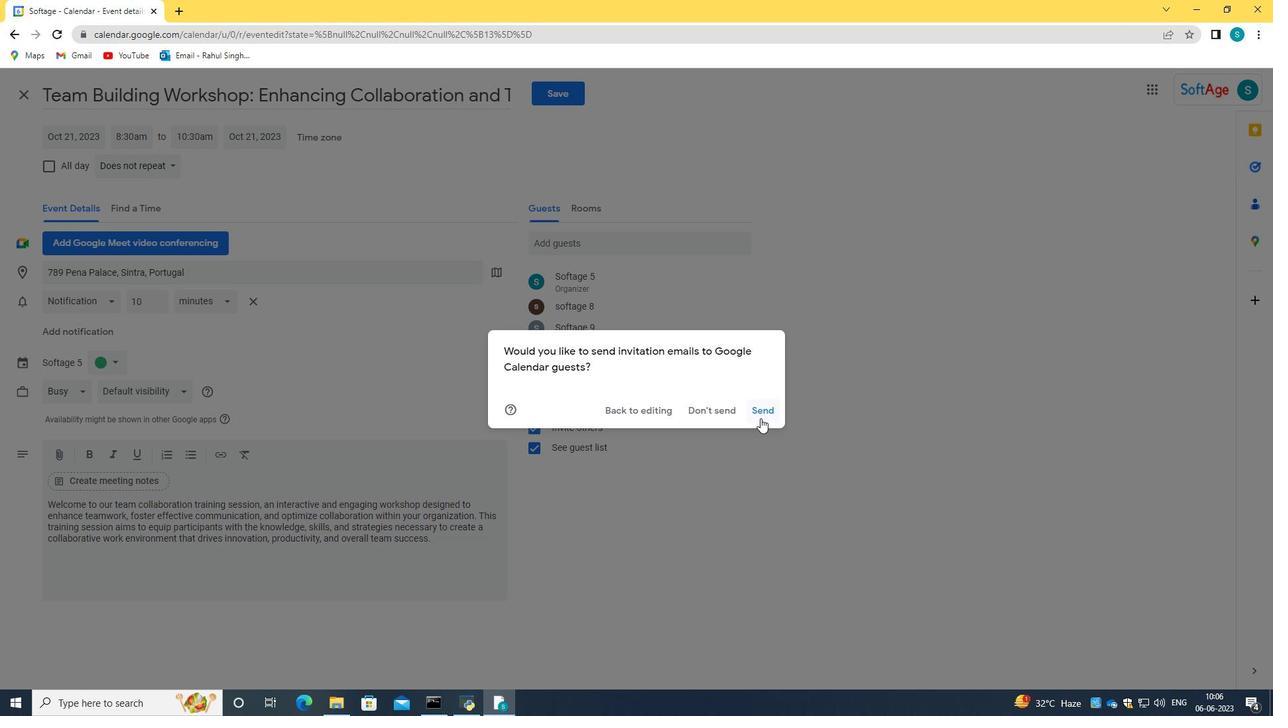 
